 Task: Open Card Card0000000050 in Board Board0000000013 in Workspace WS0000000005 in Trello. Add Member Email0000000018 to Card Card0000000050 in Board Board0000000013 in Workspace WS0000000005 in Trello. Add Yellow Label titled Label0000000050 to Card Card0000000050 in Board Board0000000013 in Workspace WS0000000005 in Trello. Add Checklist CL0000000050 to Card Card0000000050 in Board Board0000000013 in Workspace WS0000000005 in Trello. Add Dates with Start Date as May 08 2023 and Due Date as May 31 2023 to Card Card0000000050 in Board Board0000000013 in Workspace WS0000000005 in Trello
Action: Mouse moved to (492, 560)
Screenshot: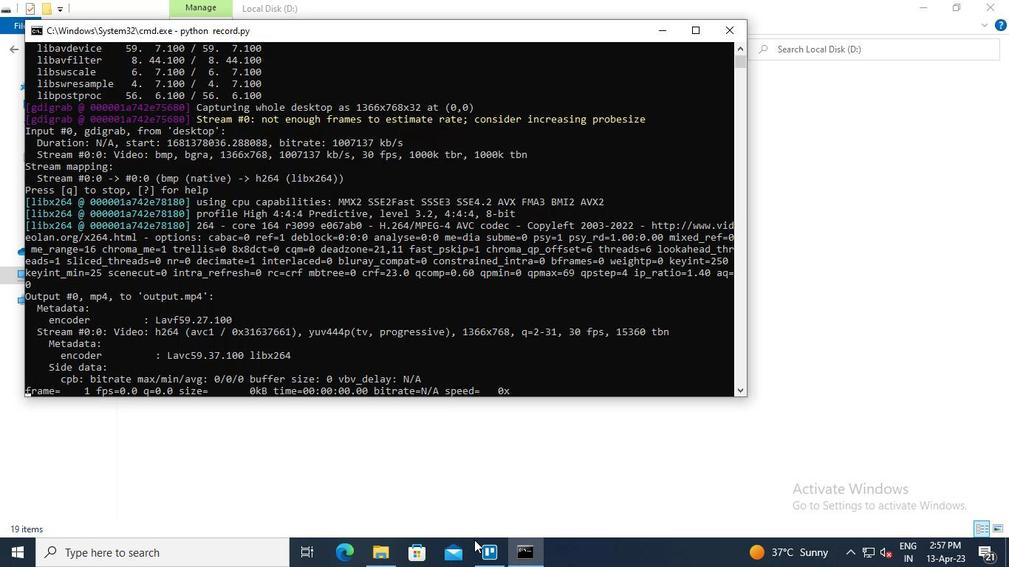 
Action: Mouse pressed left at (492, 560)
Screenshot: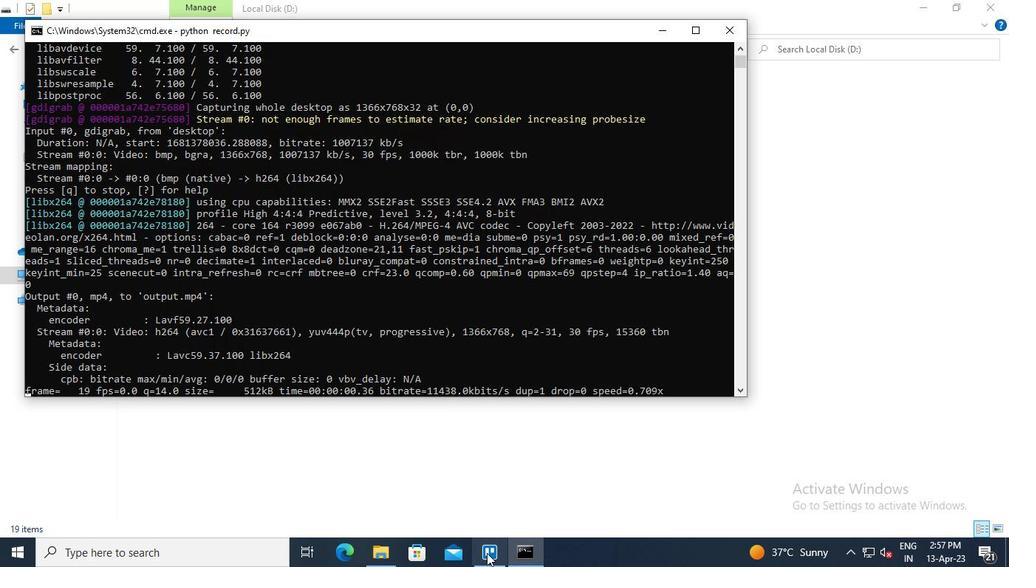 
Action: Mouse moved to (276, 247)
Screenshot: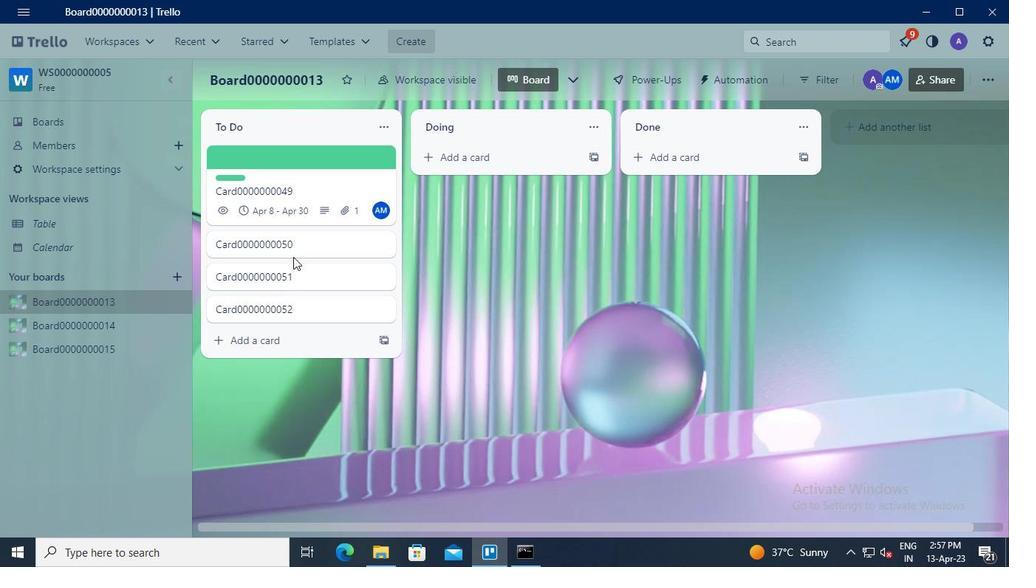 
Action: Mouse pressed left at (276, 247)
Screenshot: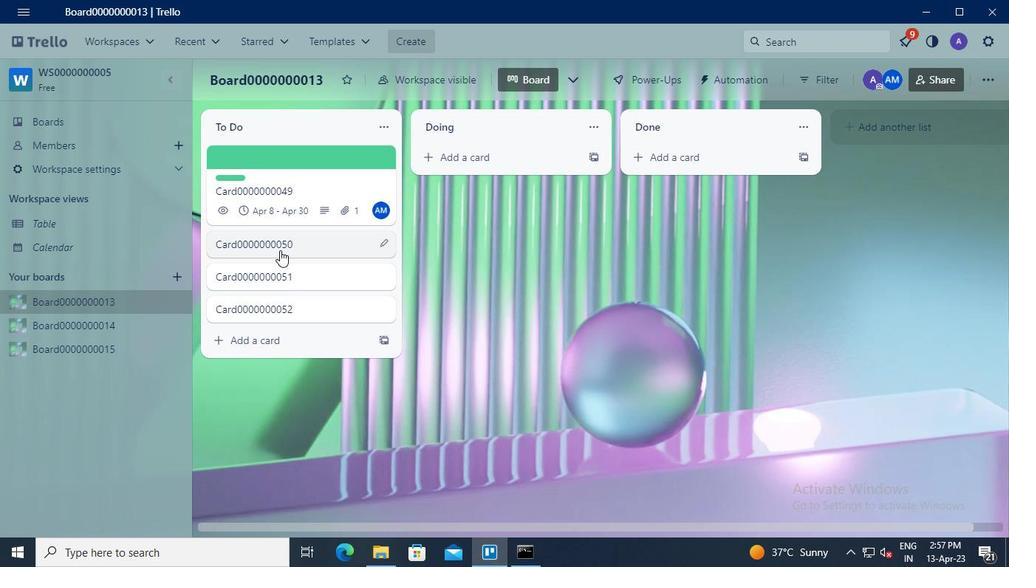 
Action: Mouse moved to (687, 193)
Screenshot: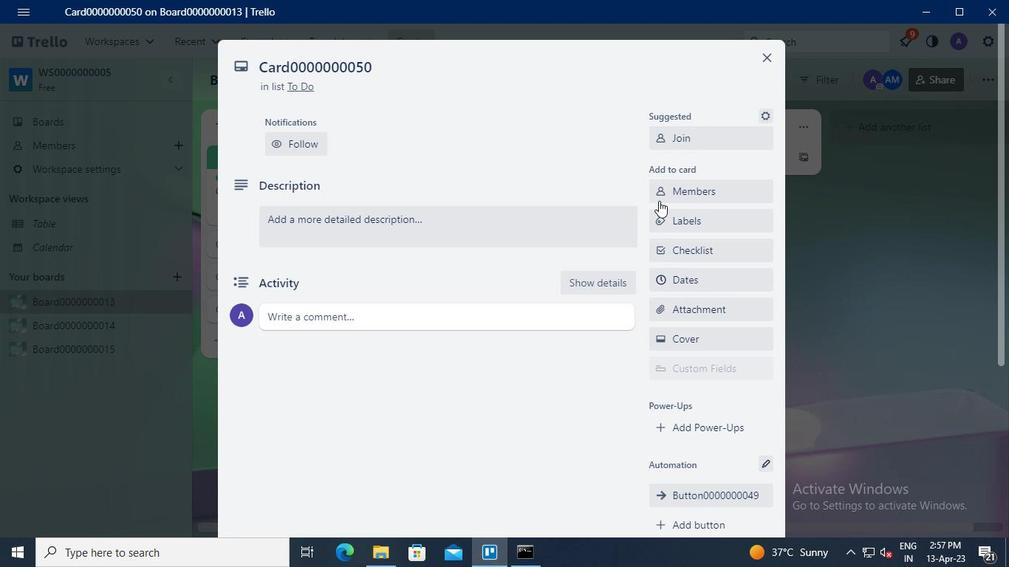 
Action: Mouse pressed left at (687, 193)
Screenshot: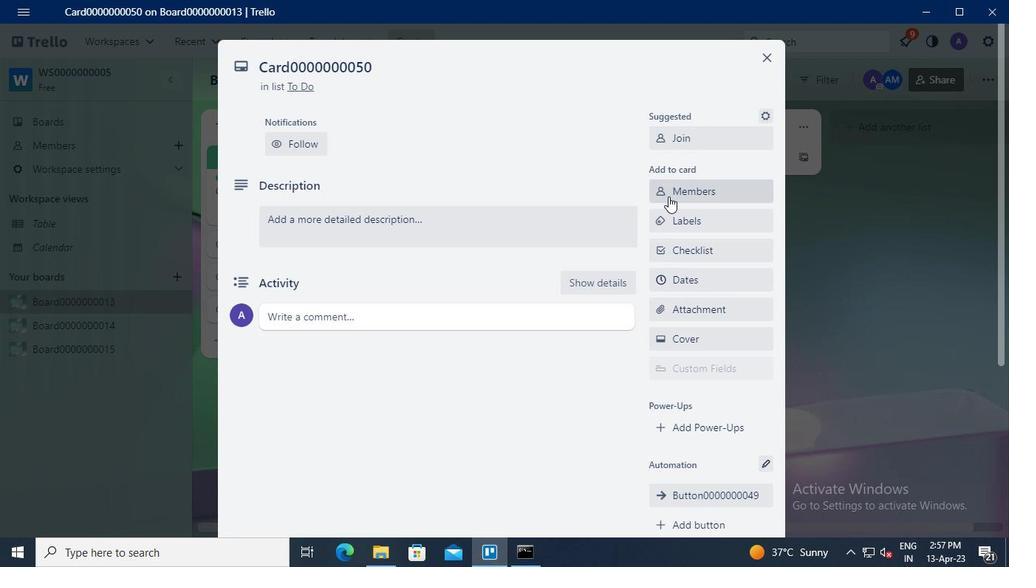 
Action: Keyboard c
Screenshot: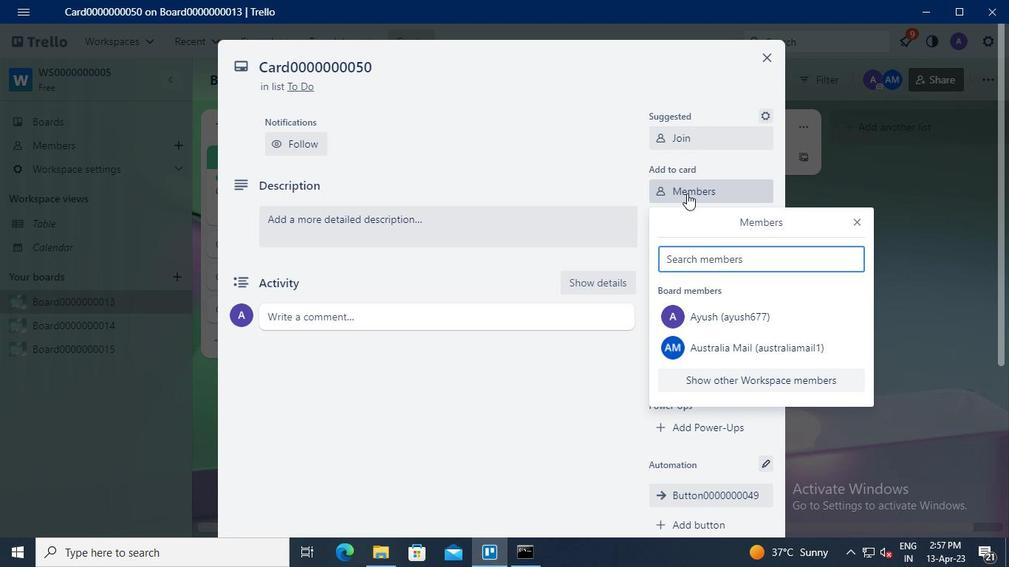 
Action: Keyboard a
Screenshot: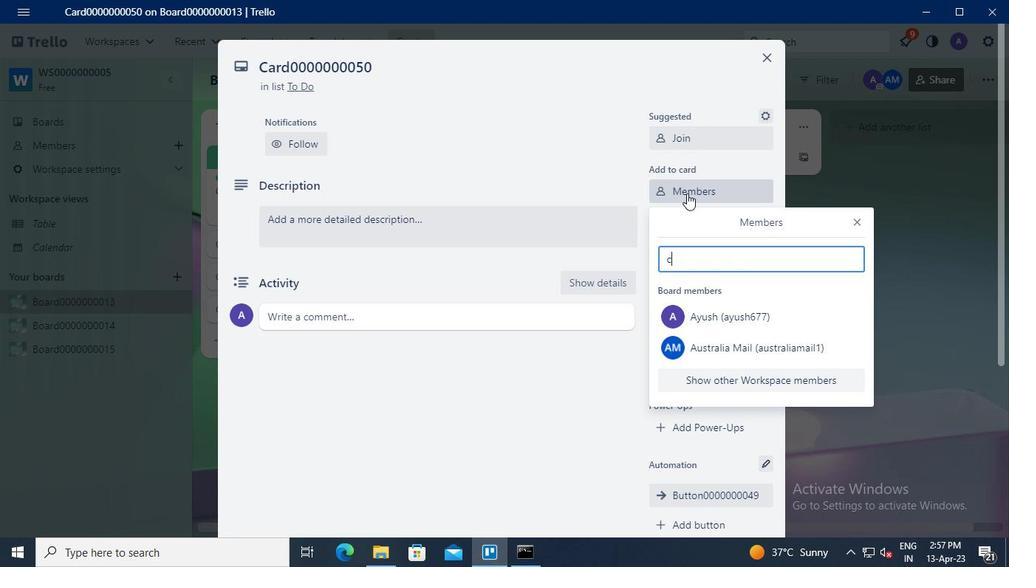 
Action: Keyboard r
Screenshot: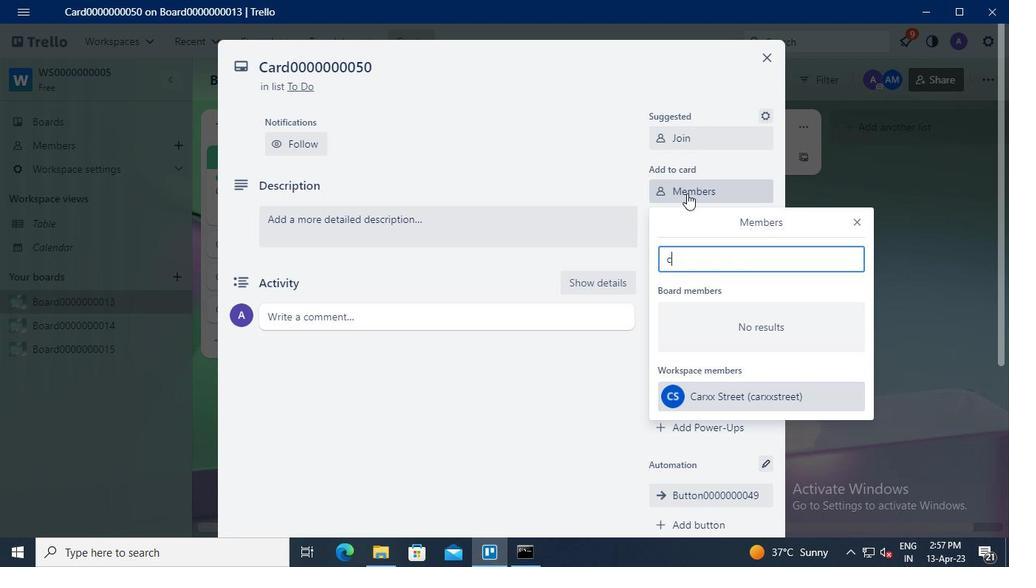 
Action: Mouse moved to (723, 396)
Screenshot: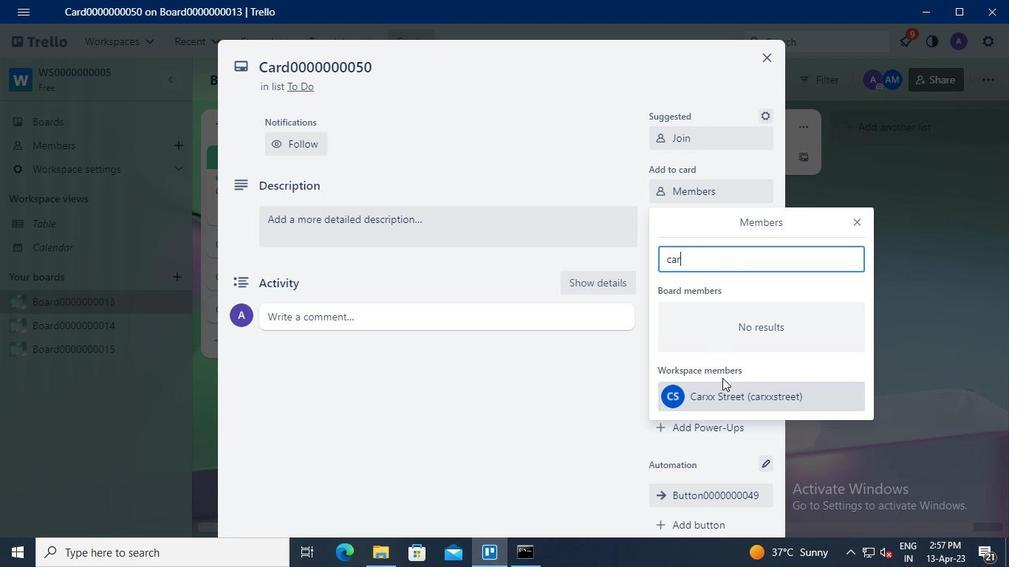 
Action: Mouse pressed left at (723, 396)
Screenshot: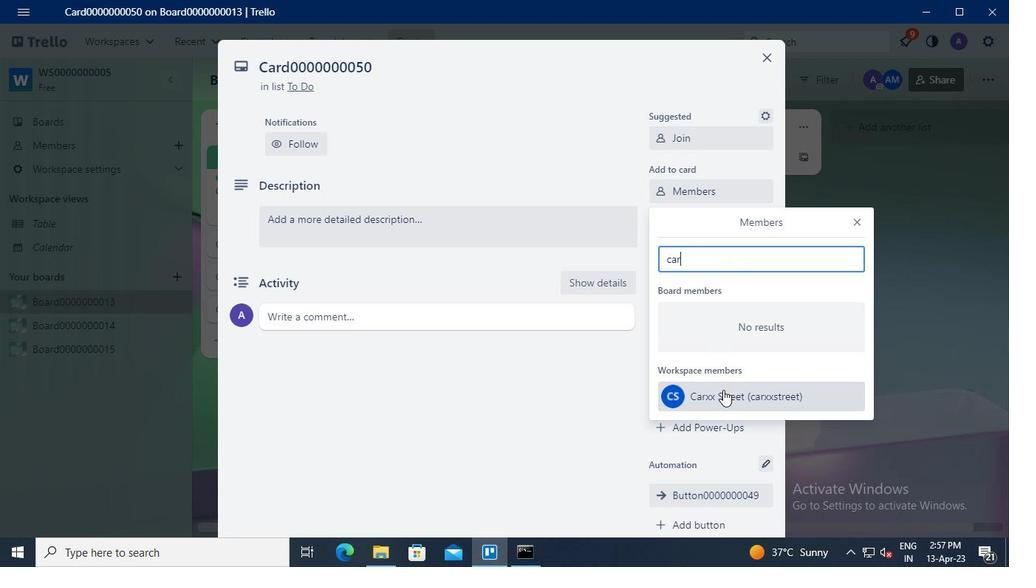 
Action: Mouse moved to (857, 223)
Screenshot: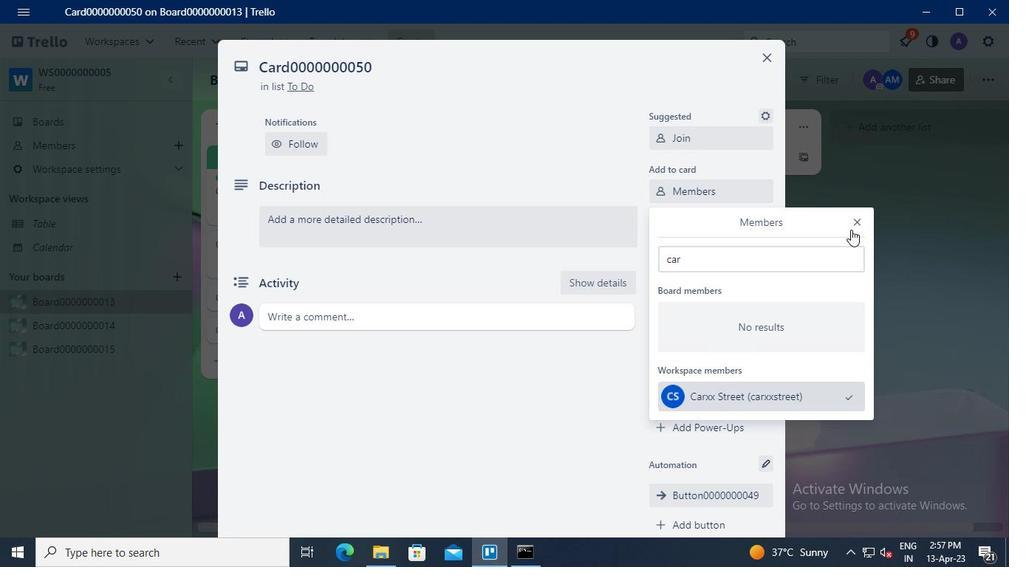 
Action: Mouse pressed left at (857, 223)
Screenshot: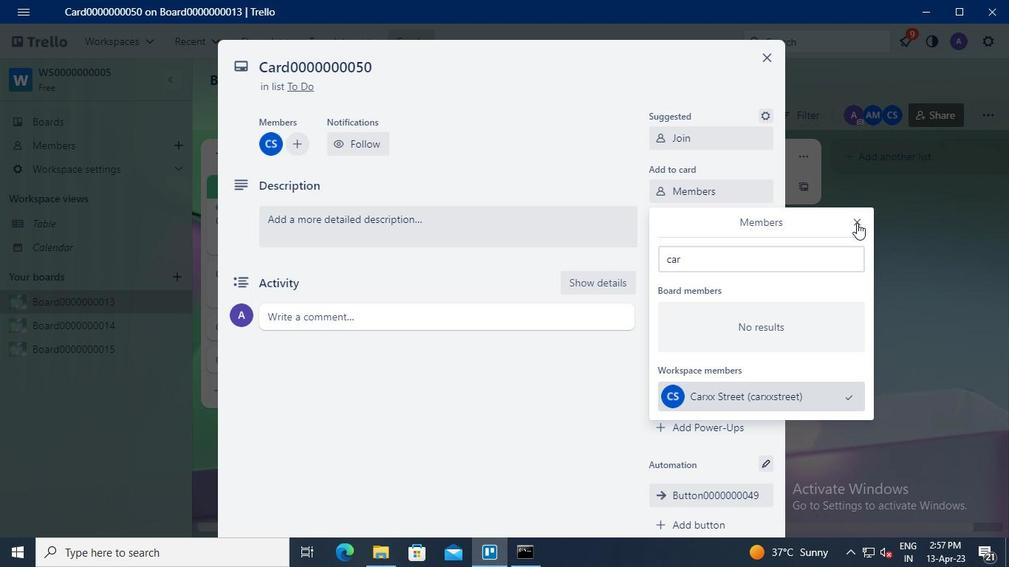 
Action: Mouse moved to (713, 221)
Screenshot: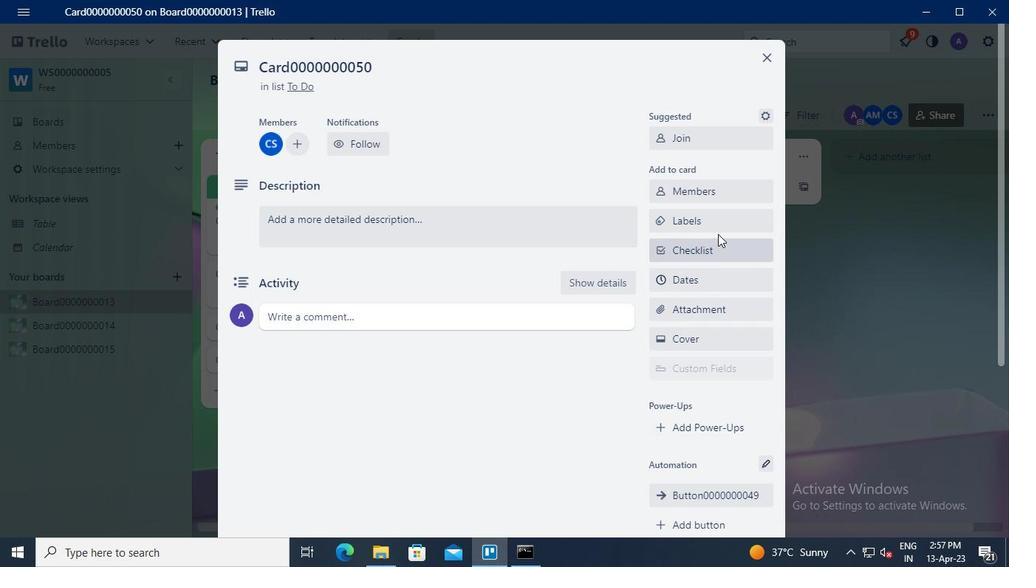 
Action: Mouse pressed left at (713, 221)
Screenshot: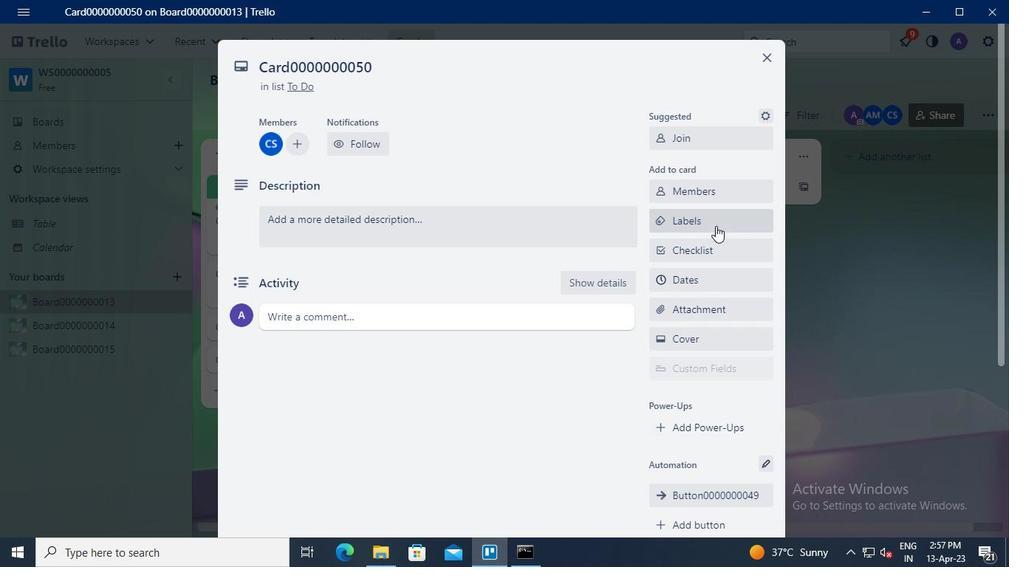
Action: Mouse moved to (759, 362)
Screenshot: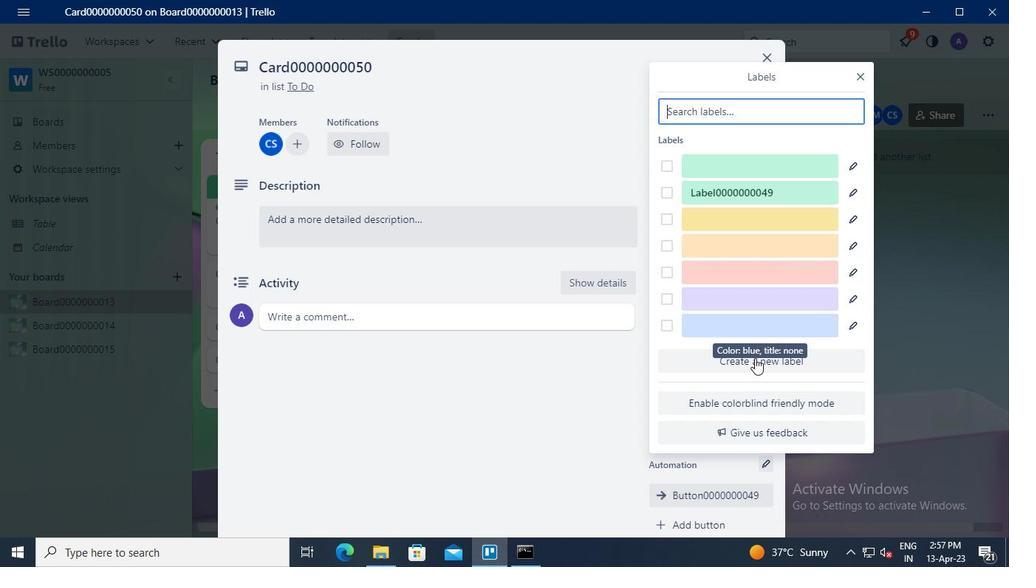 
Action: Mouse pressed left at (759, 362)
Screenshot: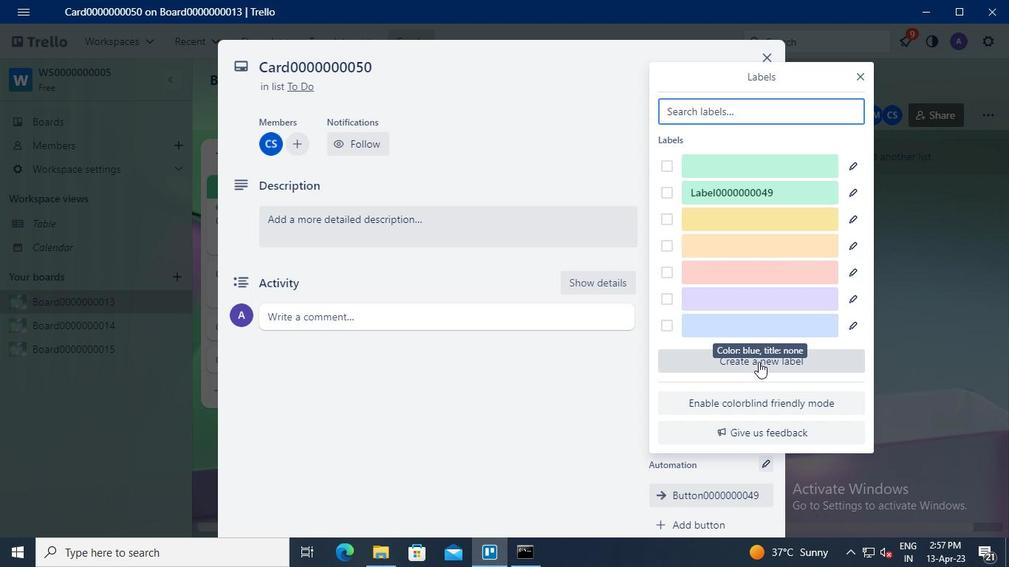 
Action: Mouse moved to (715, 217)
Screenshot: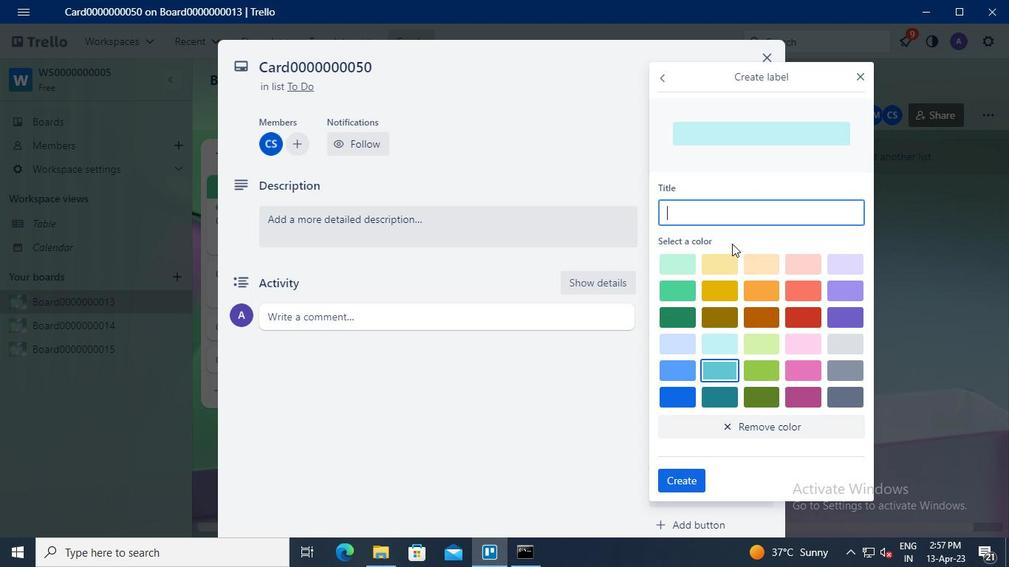 
Action: Mouse pressed left at (715, 217)
Screenshot: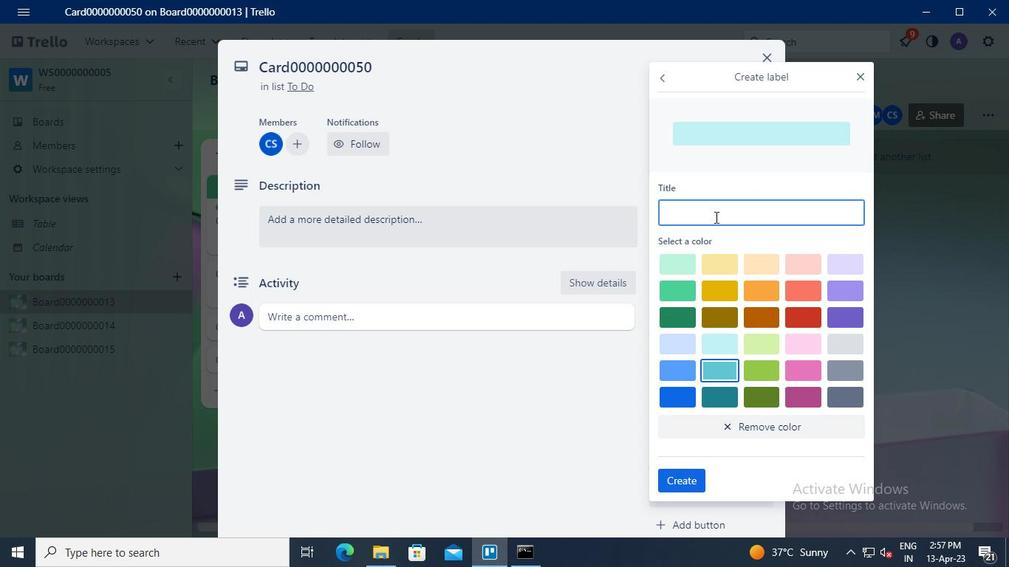 
Action: Keyboard Key.shift
Screenshot: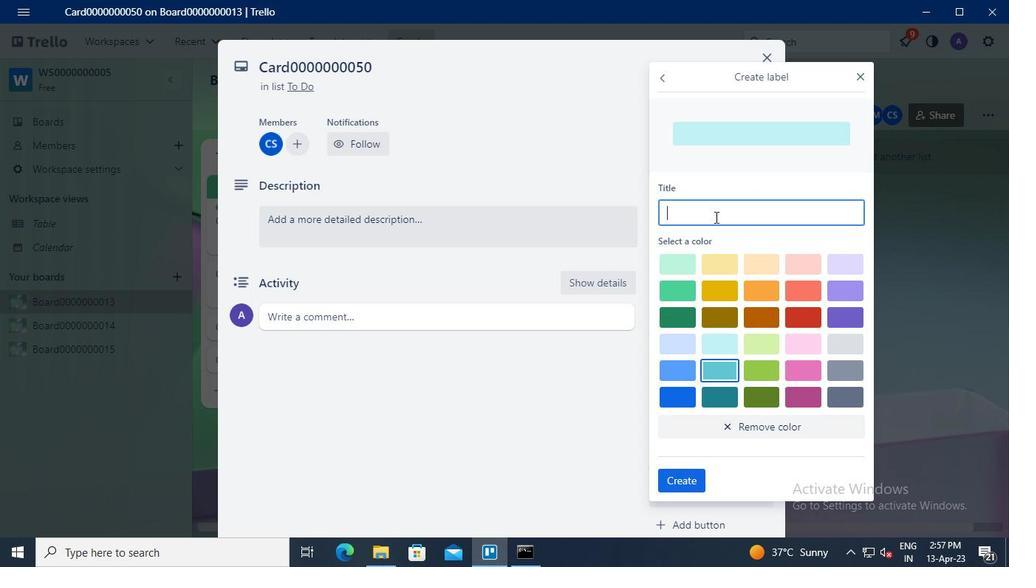 
Action: Keyboard L
Screenshot: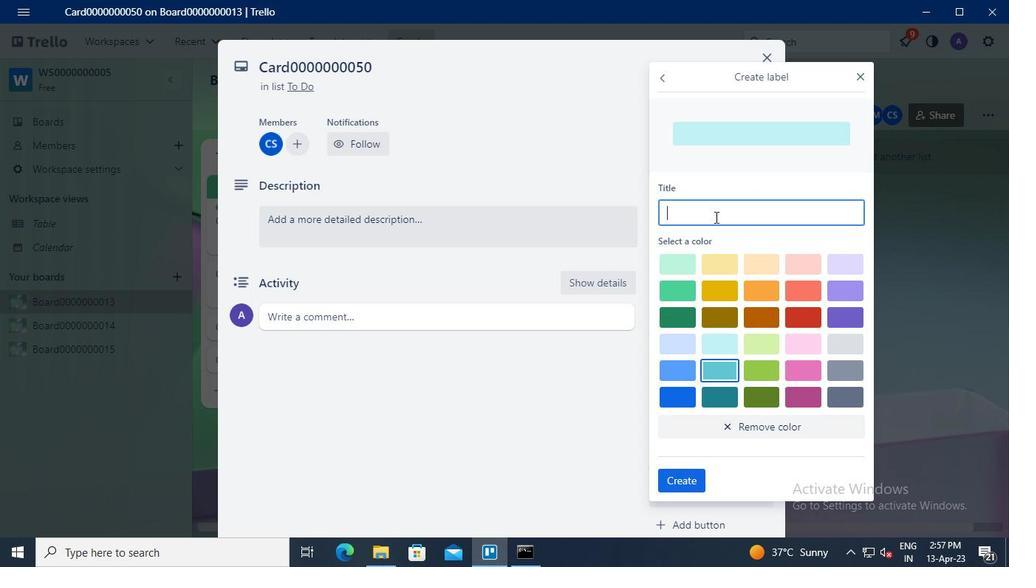 
Action: Keyboard a
Screenshot: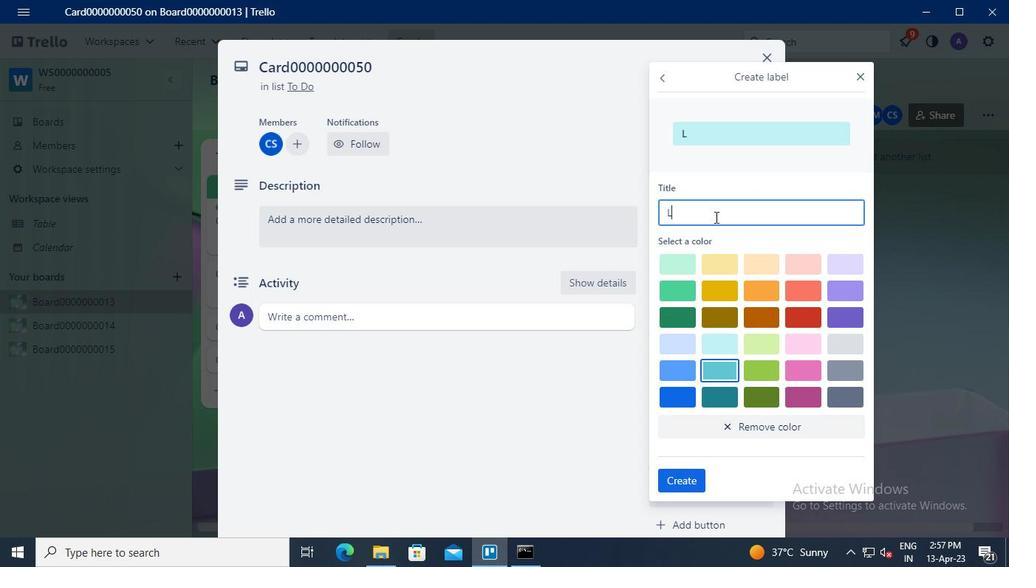 
Action: Keyboard b
Screenshot: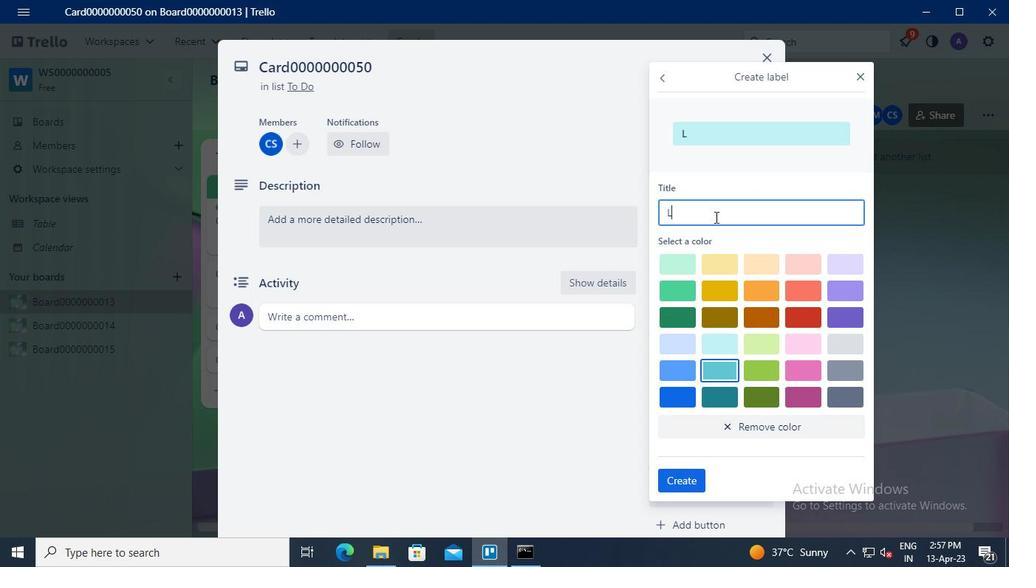 
Action: Keyboard e
Screenshot: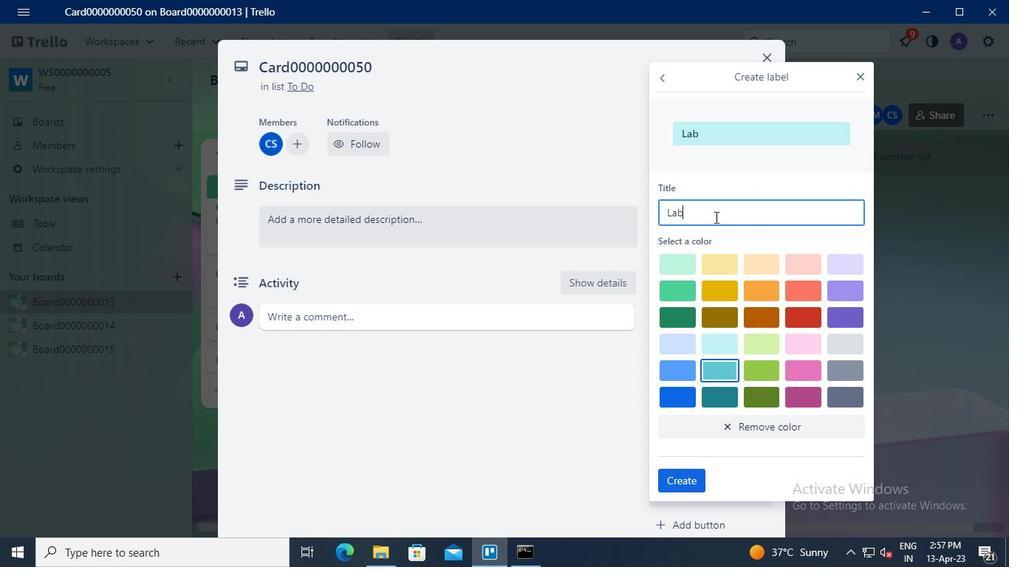 
Action: Keyboard l
Screenshot: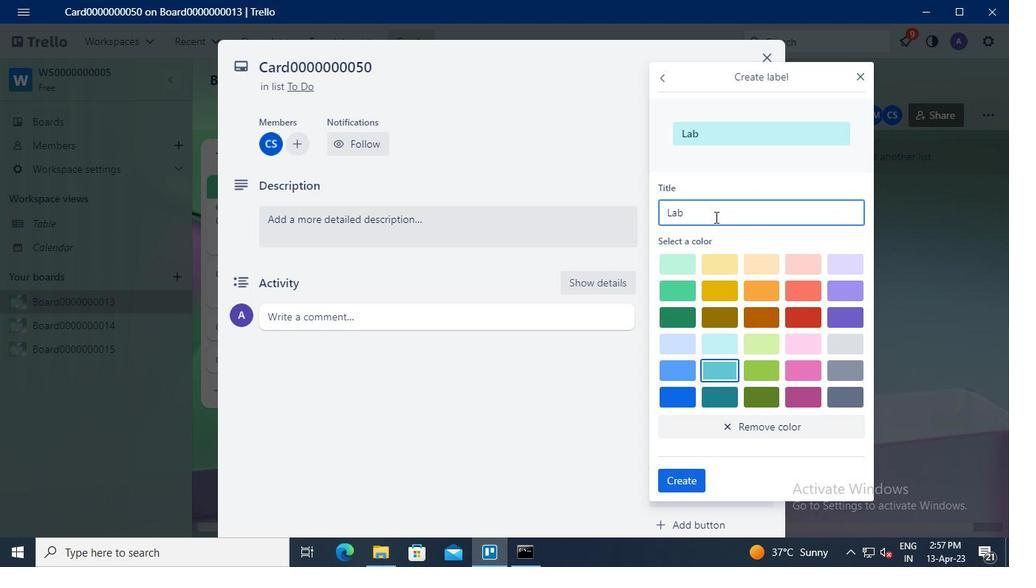 
Action: Keyboard <96>
Screenshot: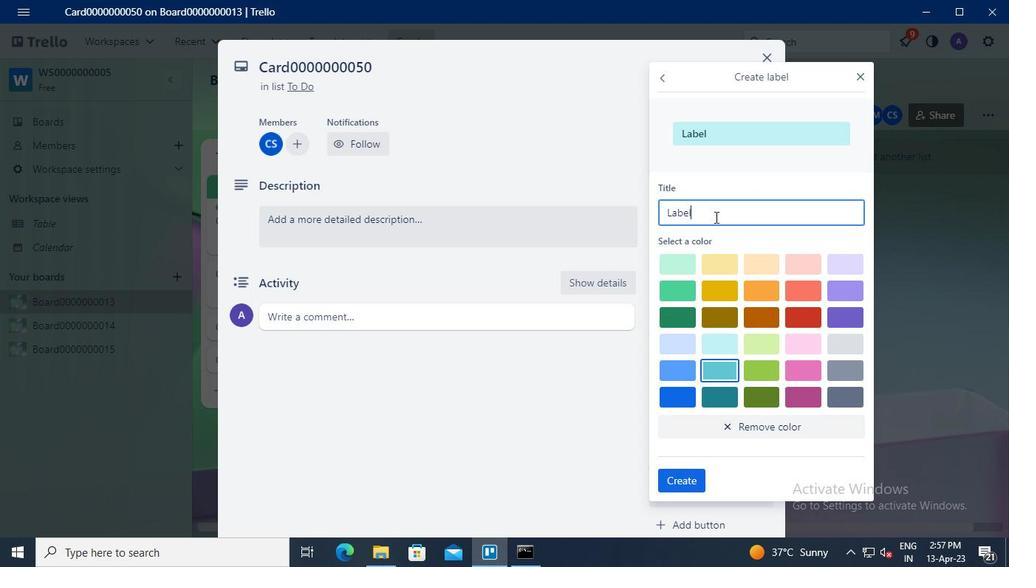 
Action: Keyboard <96>
Screenshot: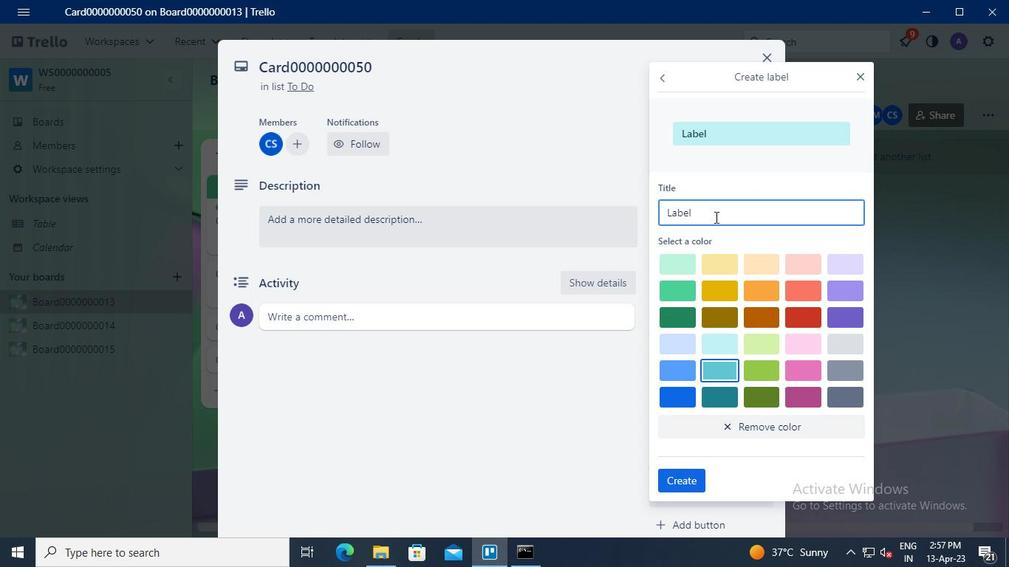 
Action: Keyboard <96>
Screenshot: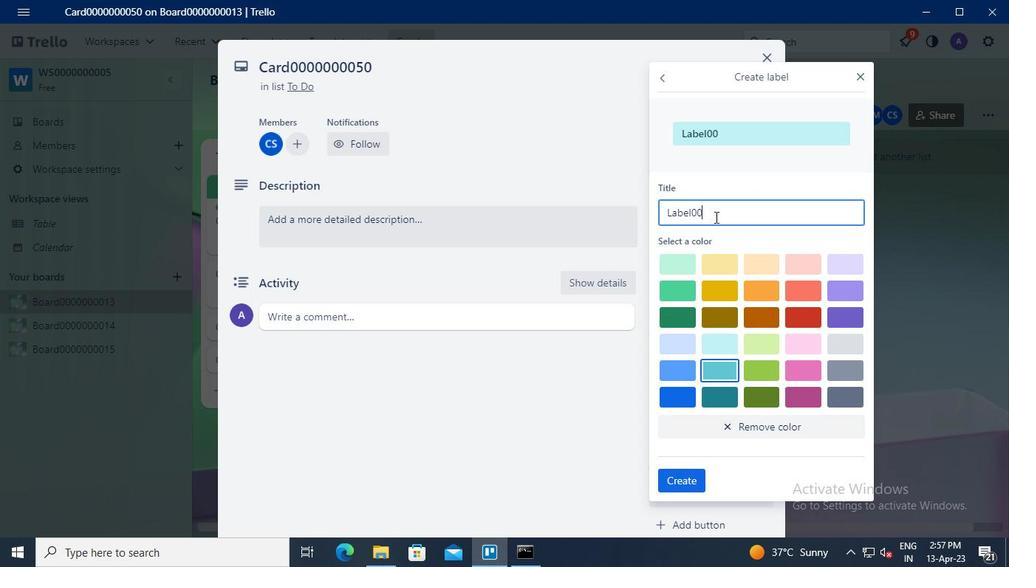 
Action: Keyboard <96>
Screenshot: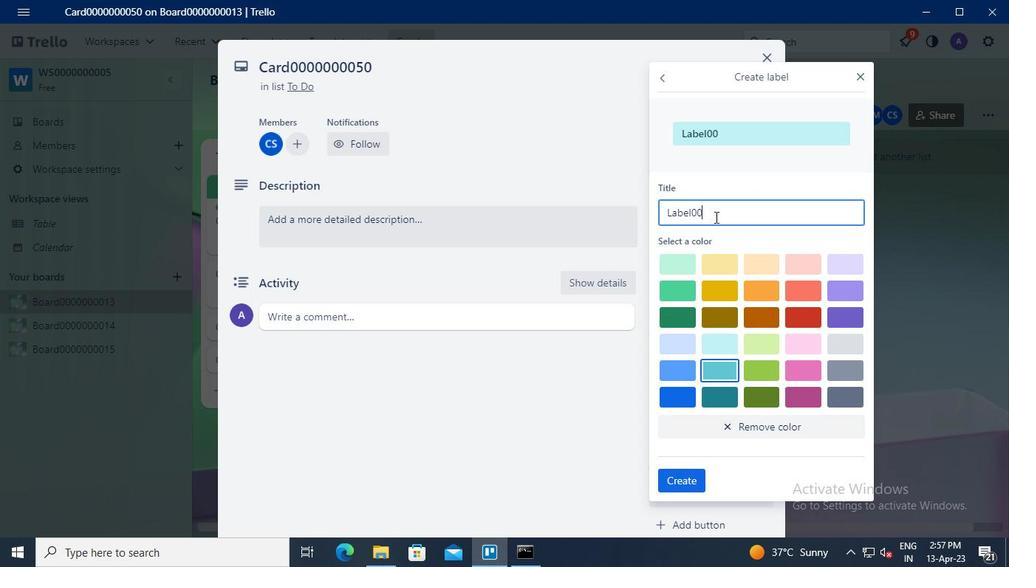 
Action: Keyboard <96>
Screenshot: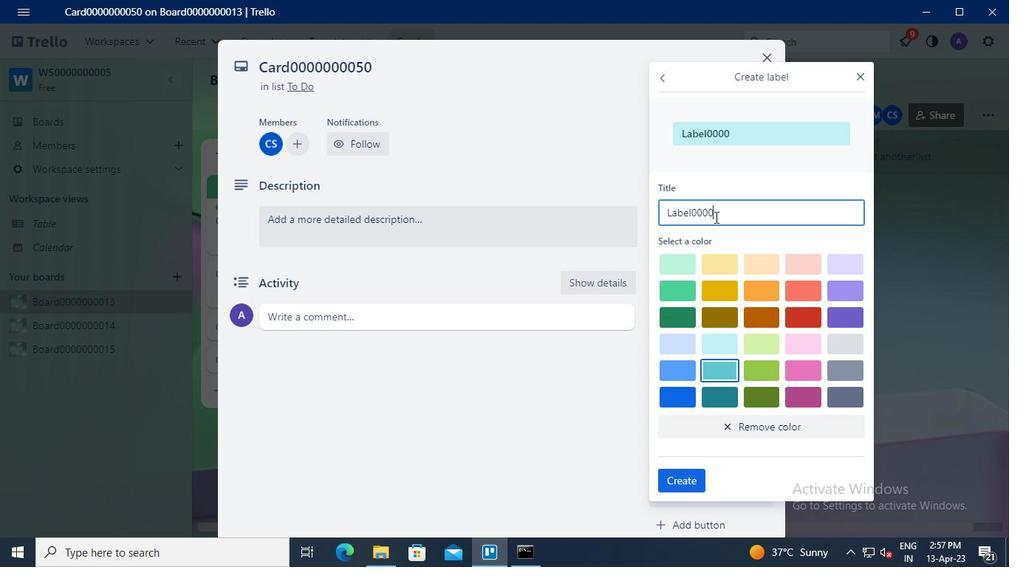 
Action: Keyboard <96>
Screenshot: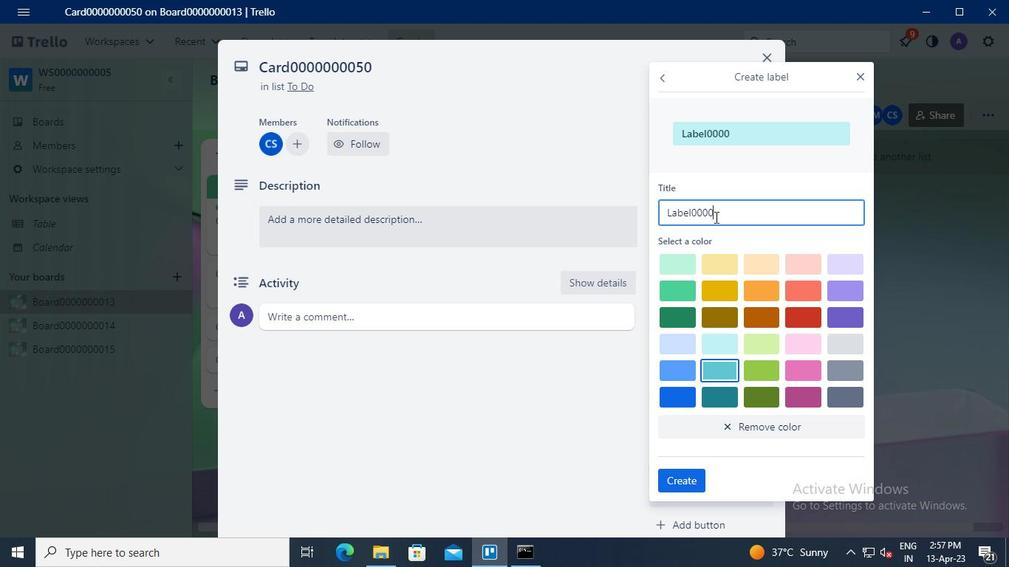 
Action: Keyboard <96>
Screenshot: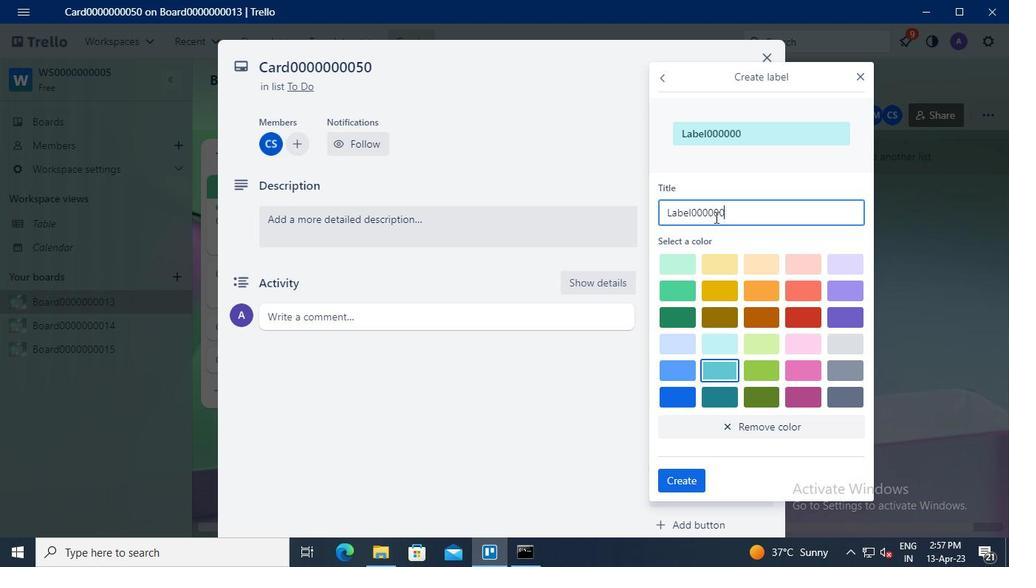 
Action: Keyboard <96>
Screenshot: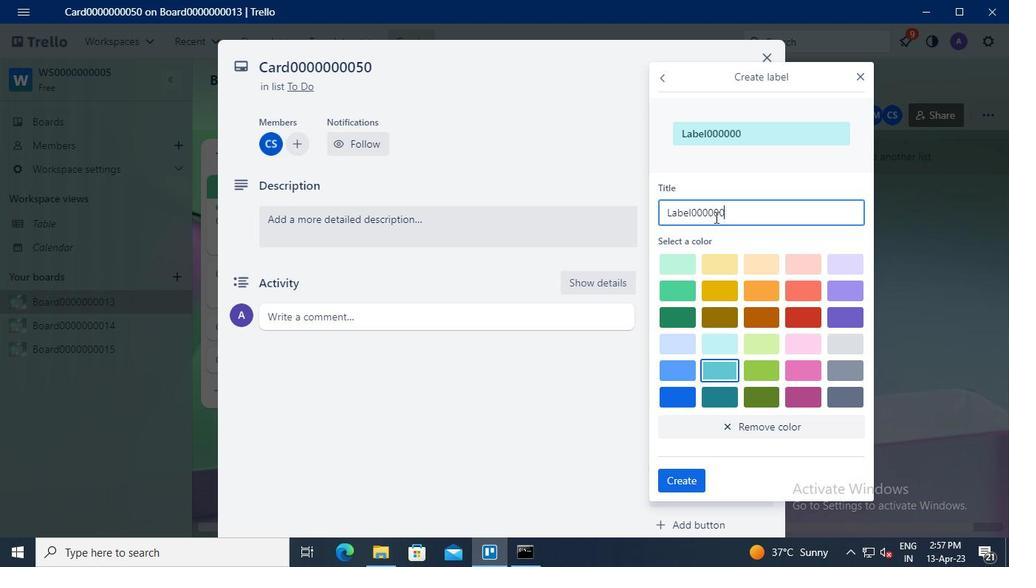 
Action: Keyboard <101>
Screenshot: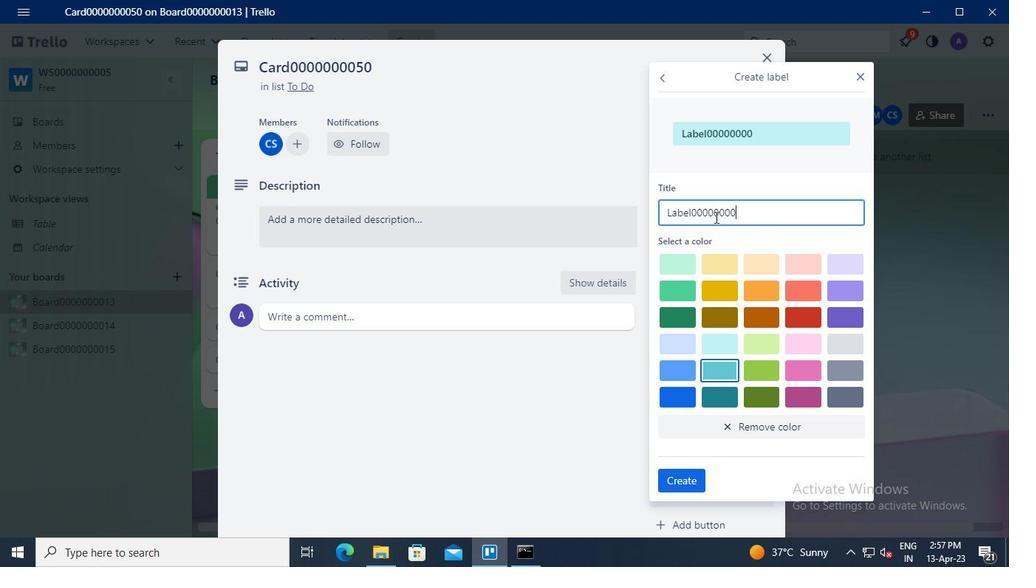 
Action: Keyboard <96>
Screenshot: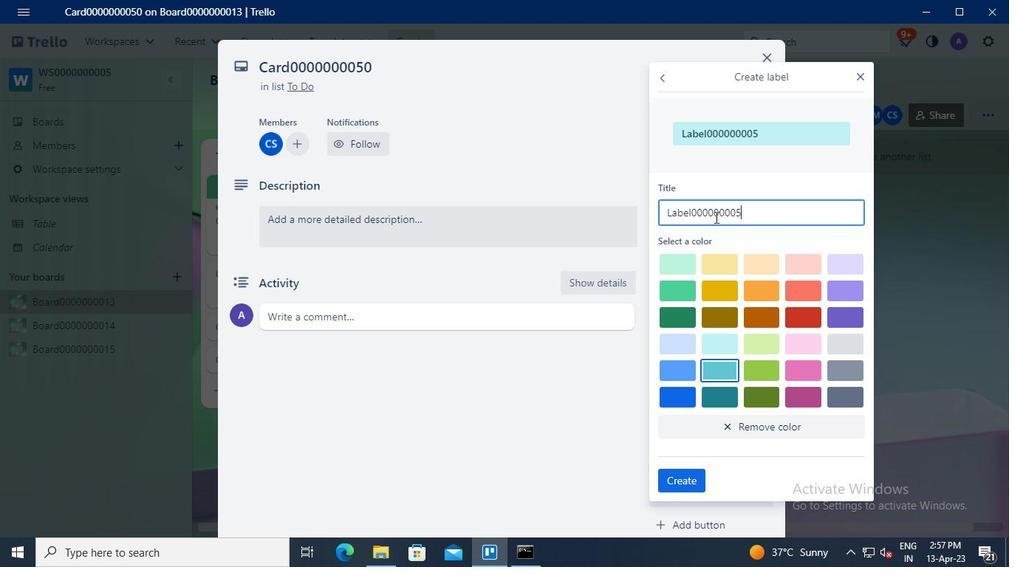 
Action: Mouse moved to (725, 292)
Screenshot: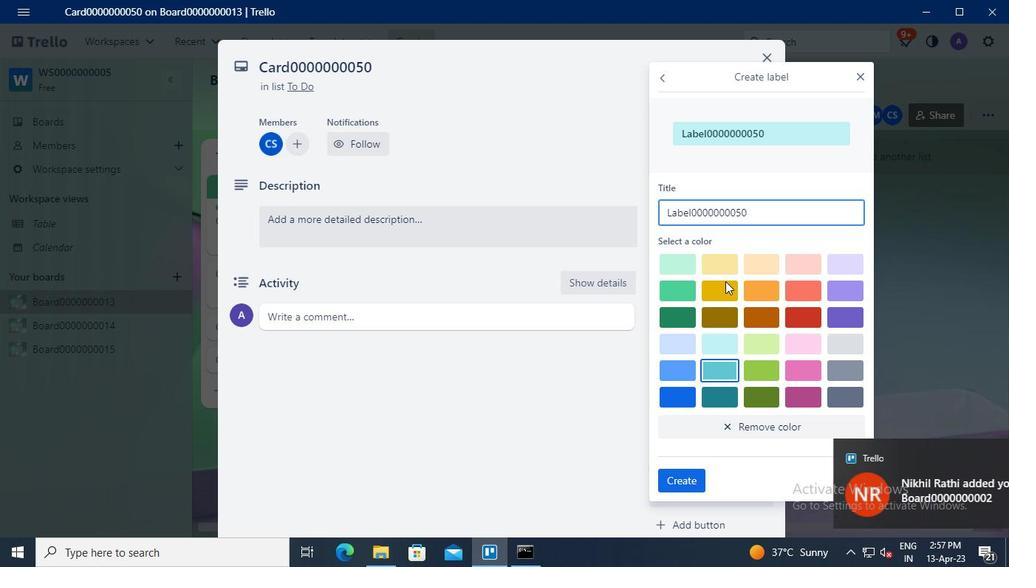 
Action: Mouse pressed left at (725, 292)
Screenshot: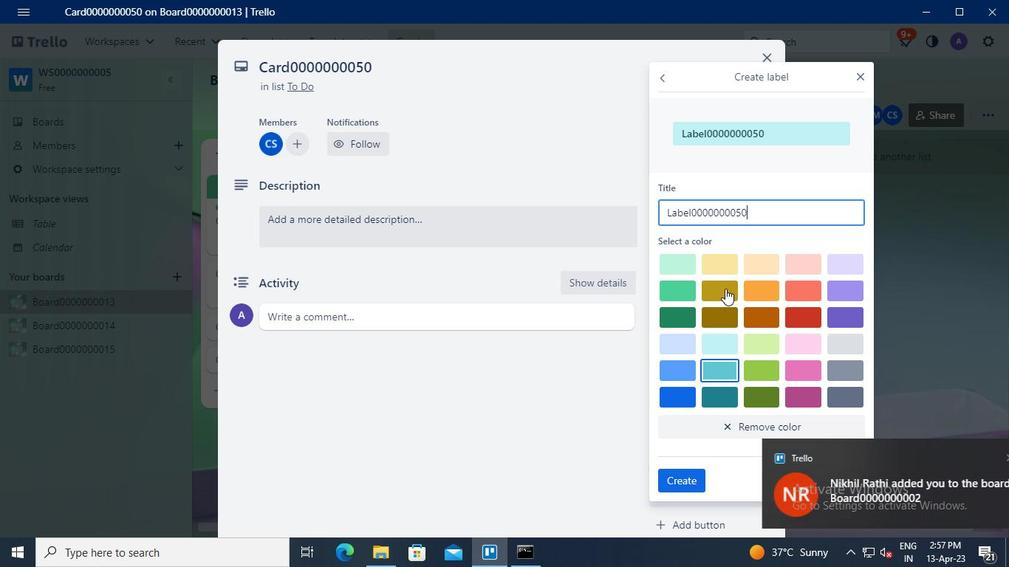 
Action: Mouse moved to (684, 484)
Screenshot: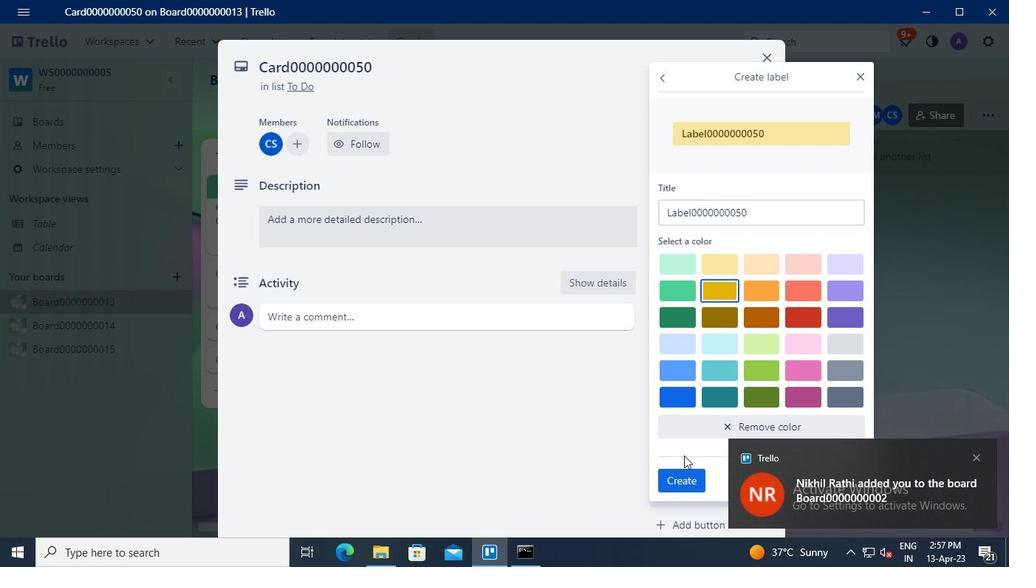 
Action: Mouse pressed left at (684, 484)
Screenshot: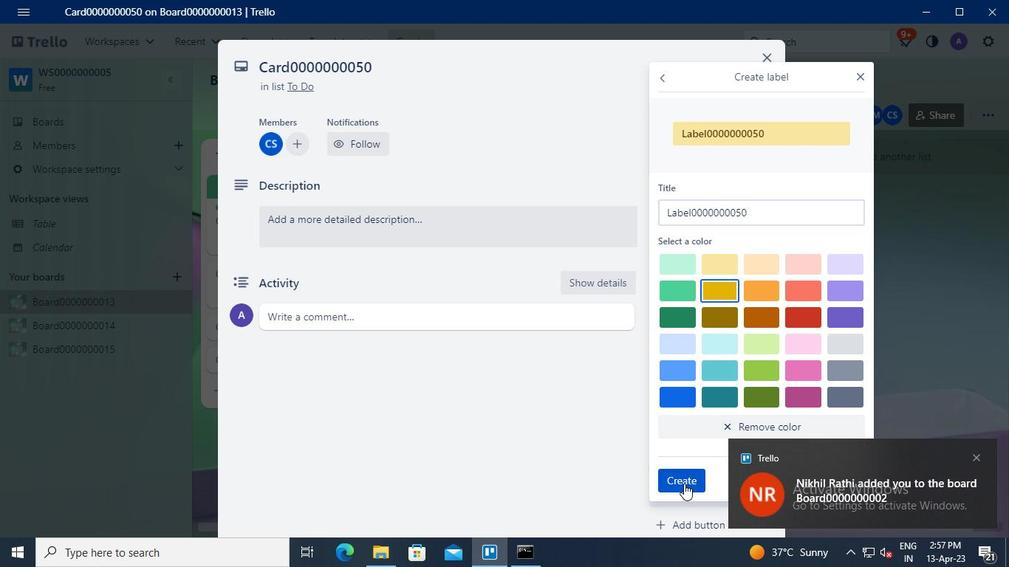 
Action: Mouse moved to (861, 79)
Screenshot: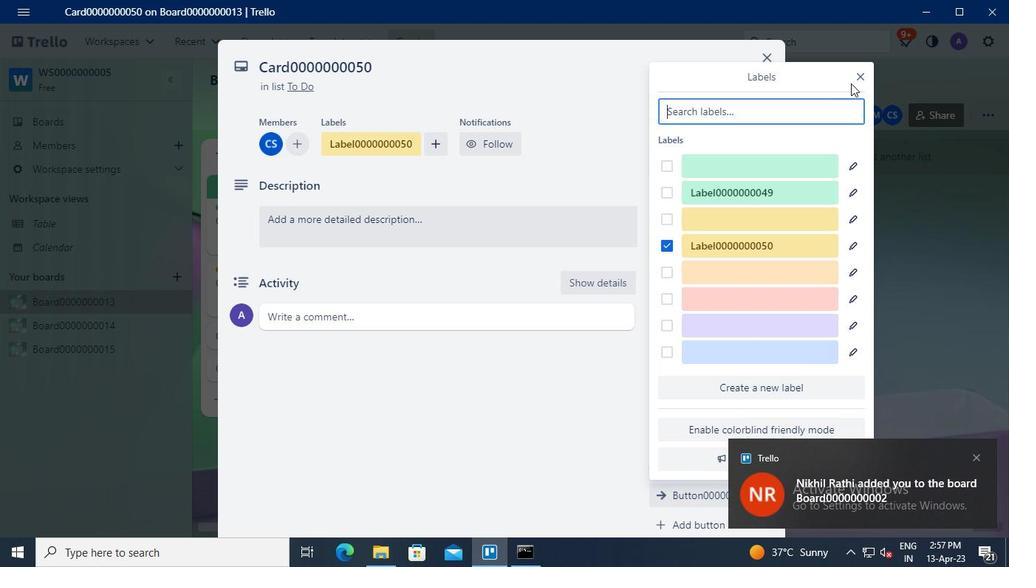 
Action: Mouse pressed left at (861, 79)
Screenshot: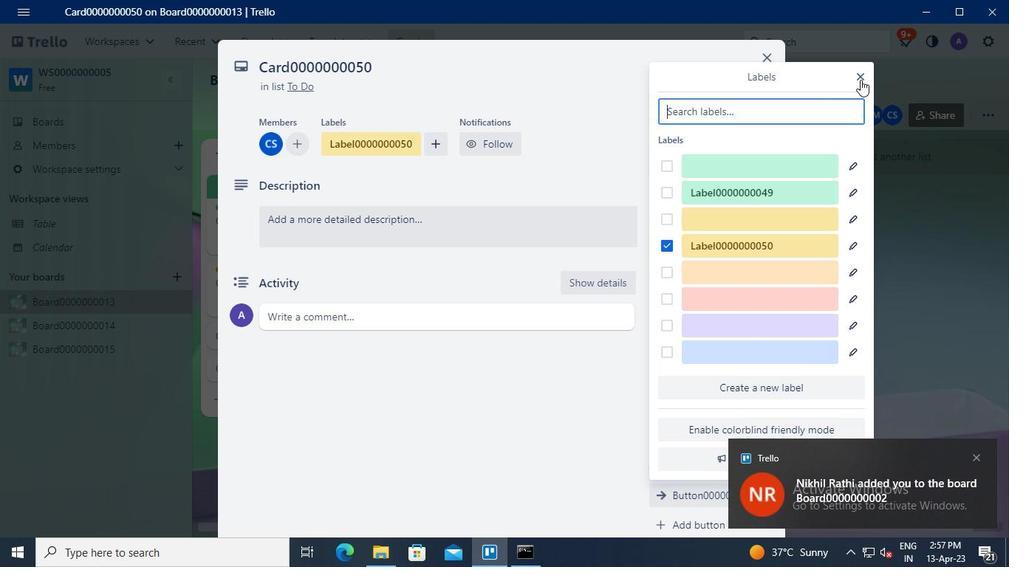
Action: Mouse moved to (708, 249)
Screenshot: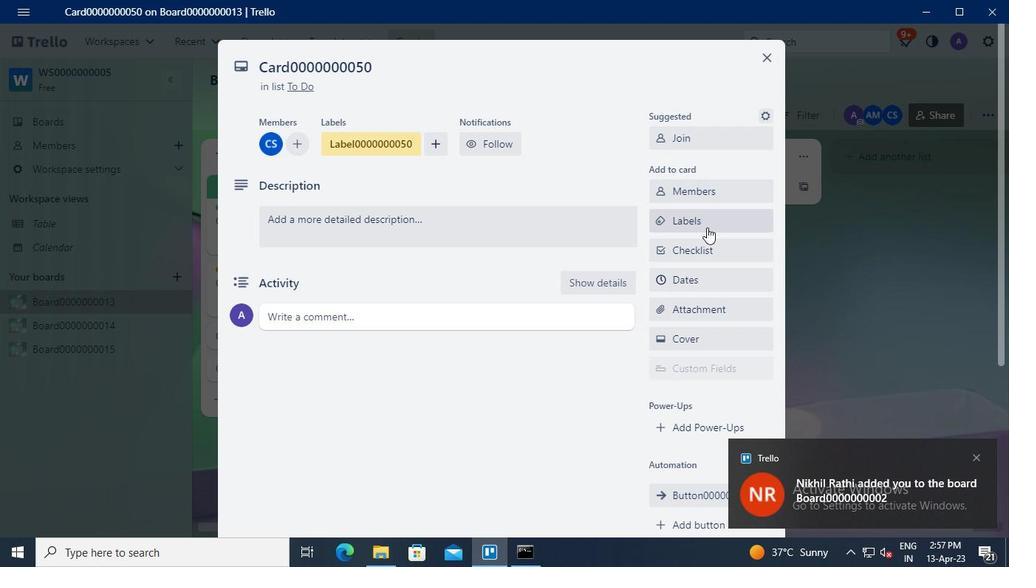 
Action: Mouse pressed left at (708, 249)
Screenshot: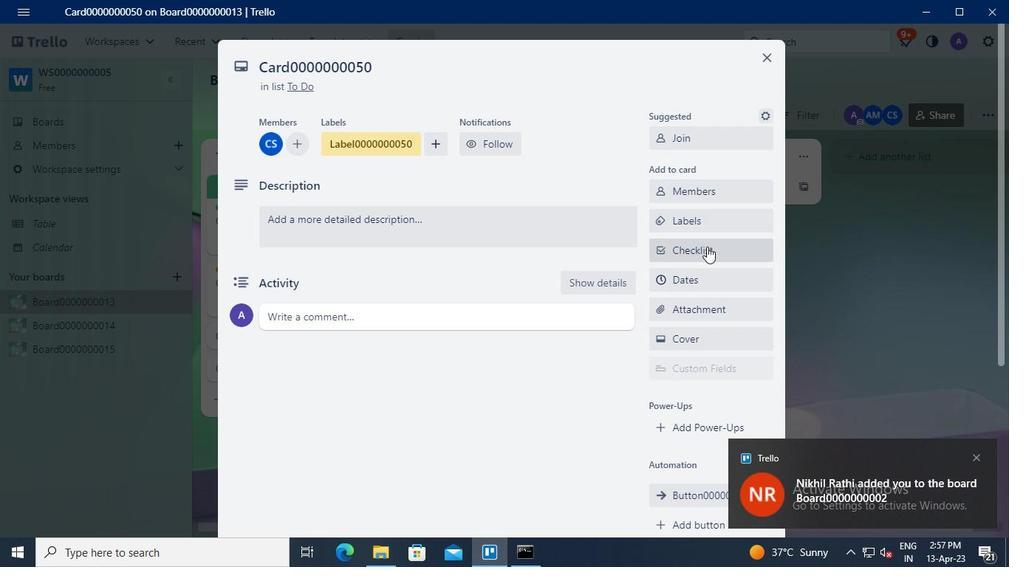 
Action: Mouse moved to (712, 254)
Screenshot: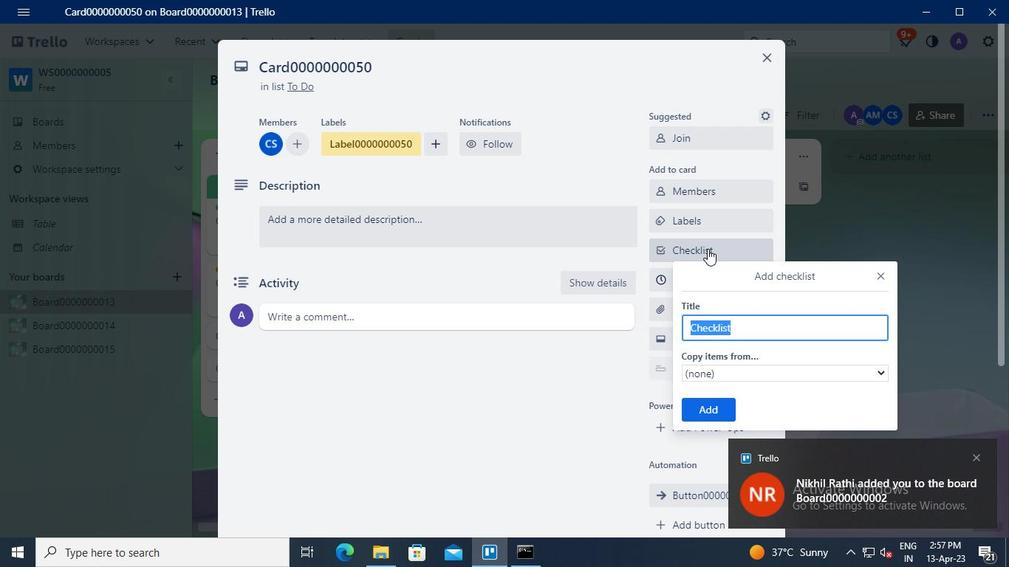 
Action: Keyboard Key.shift
Screenshot: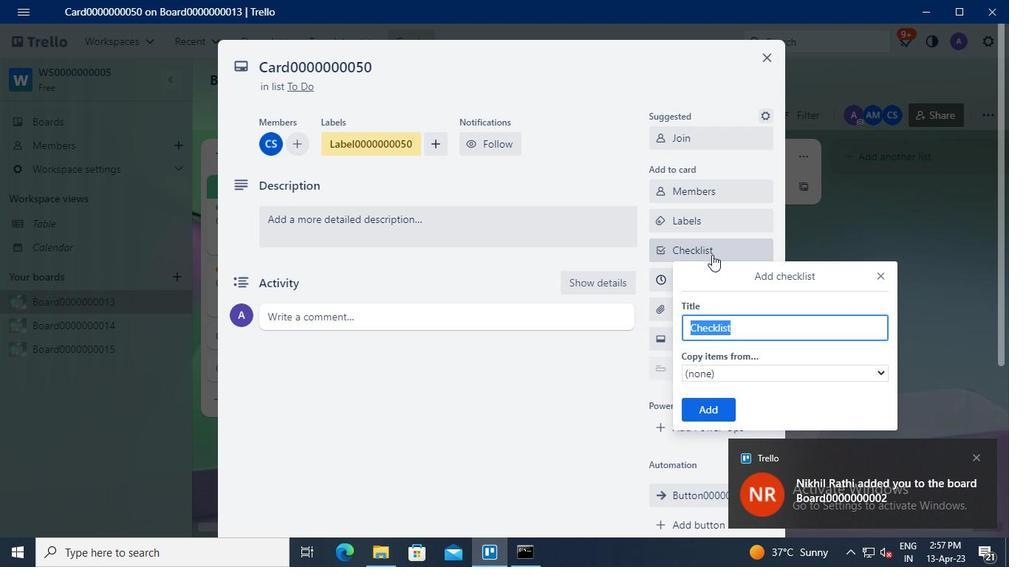 
Action: Keyboard C
Screenshot: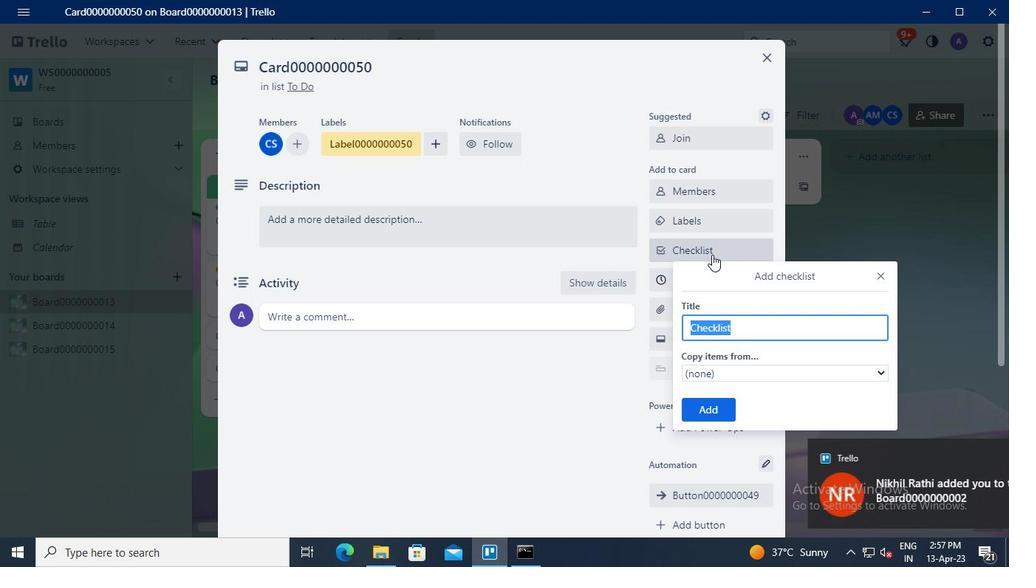 
Action: Keyboard L
Screenshot: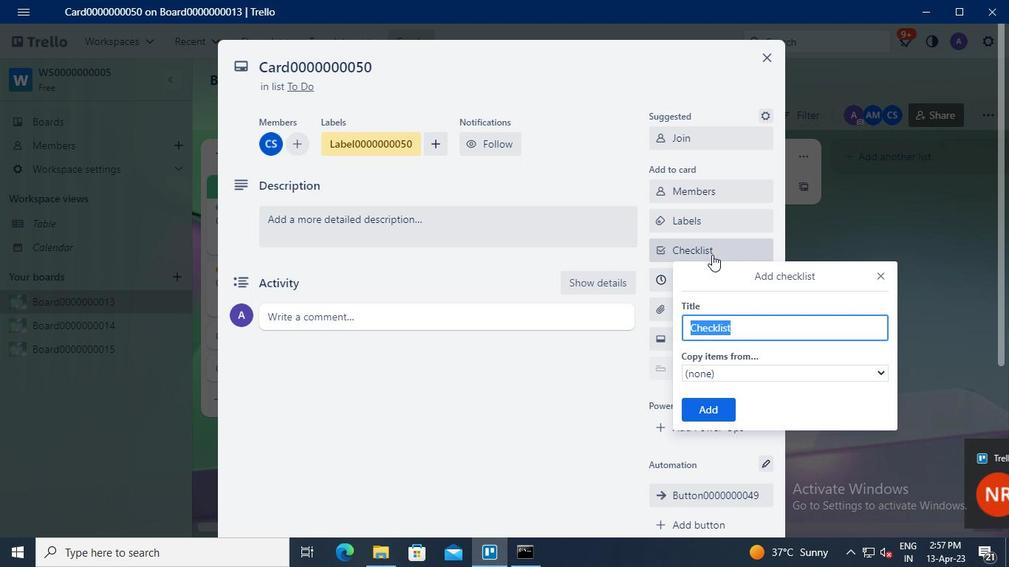 
Action: Keyboard <96>
Screenshot: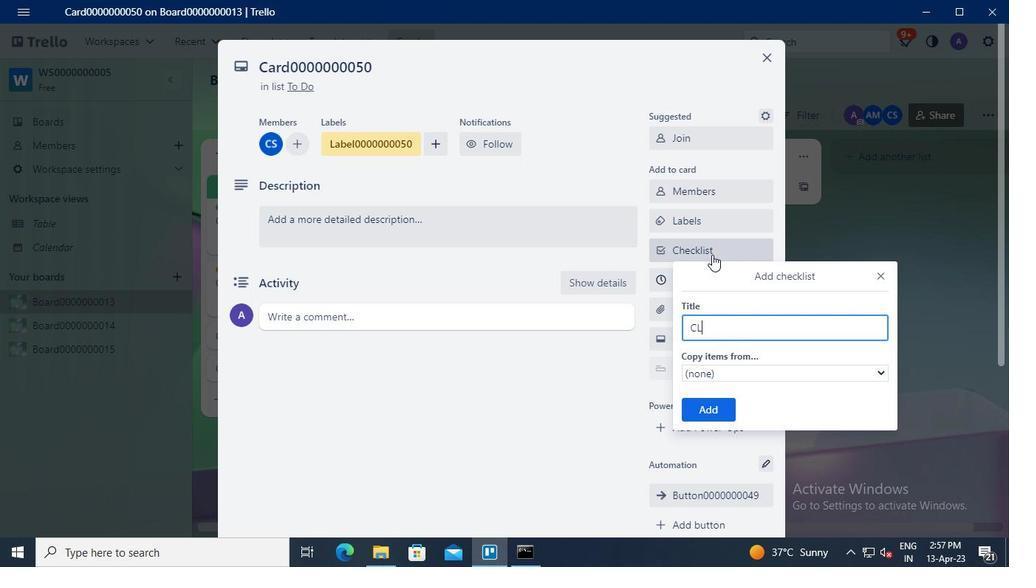 
Action: Keyboard <96>
Screenshot: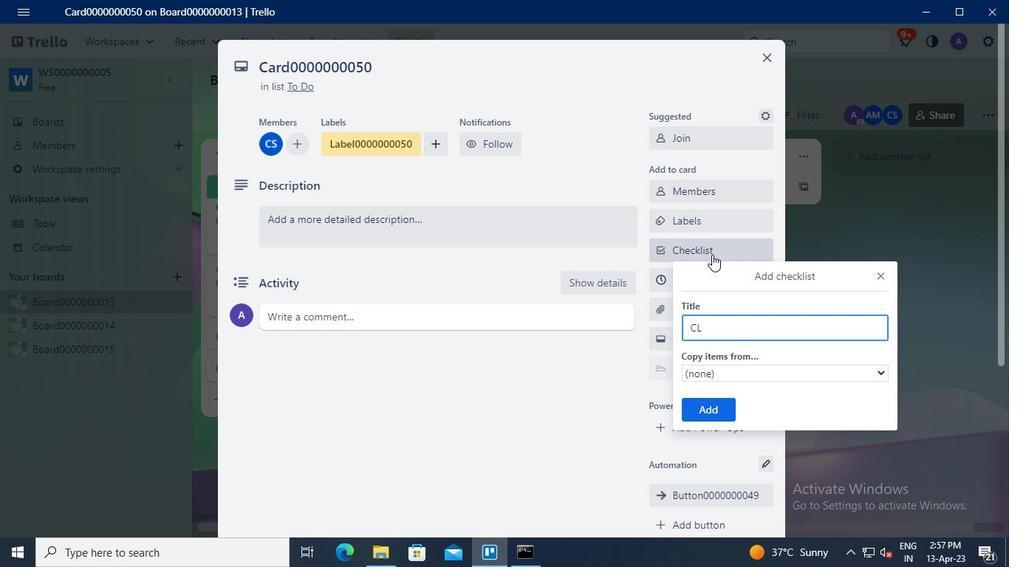 
Action: Keyboard <96>
Screenshot: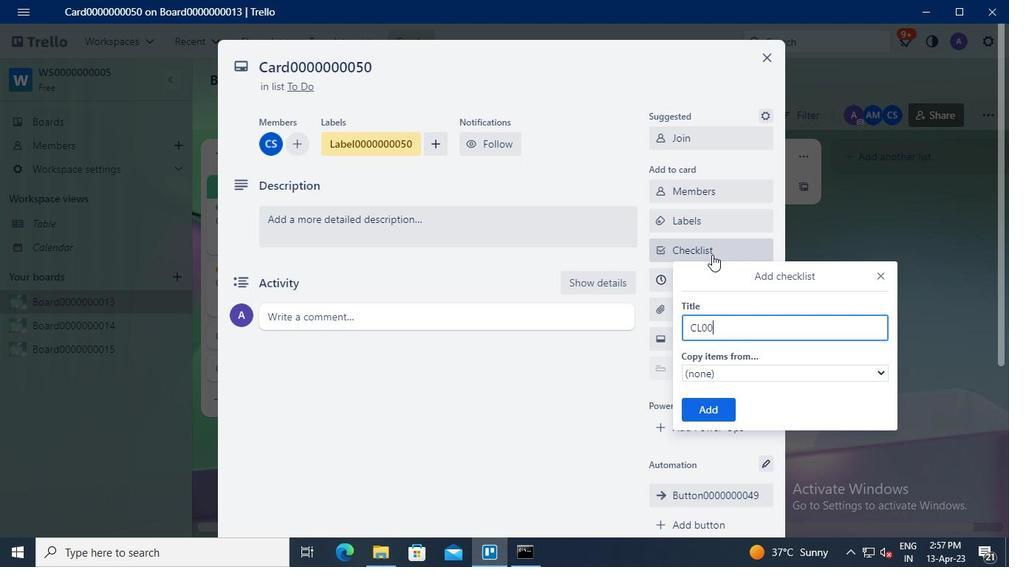 
Action: Keyboard <96>
Screenshot: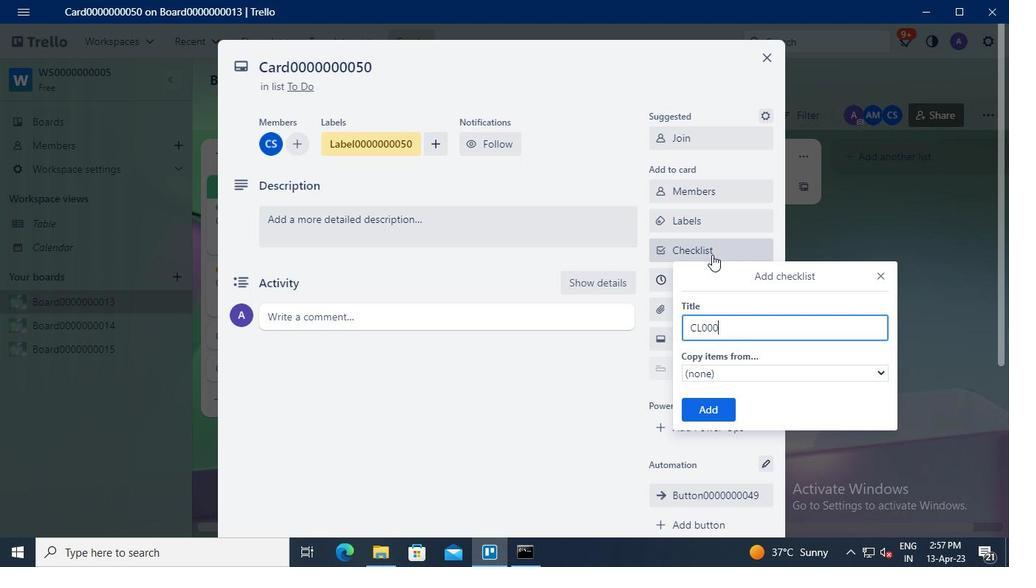 
Action: Keyboard <96>
Screenshot: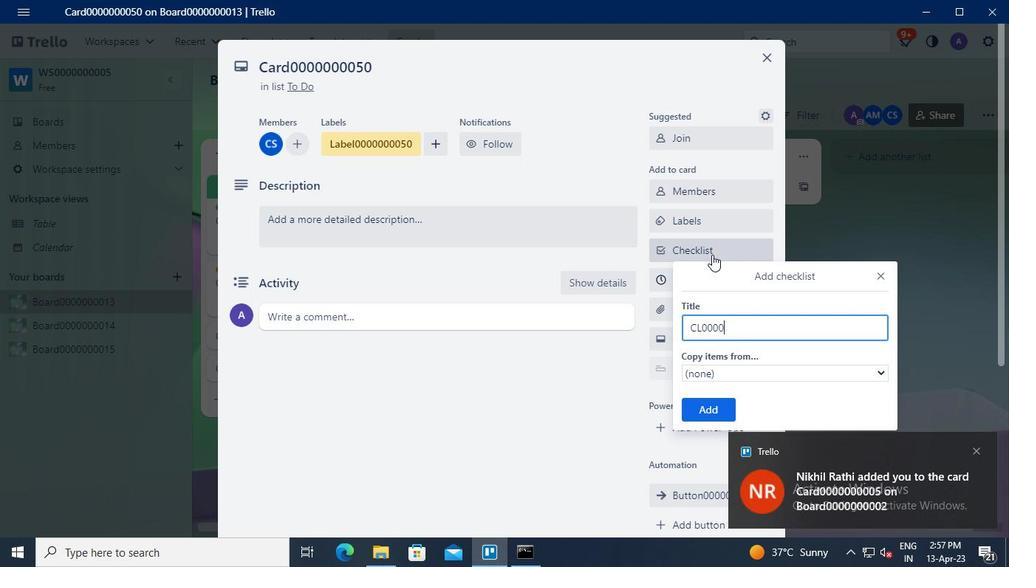 
Action: Keyboard <96>
Screenshot: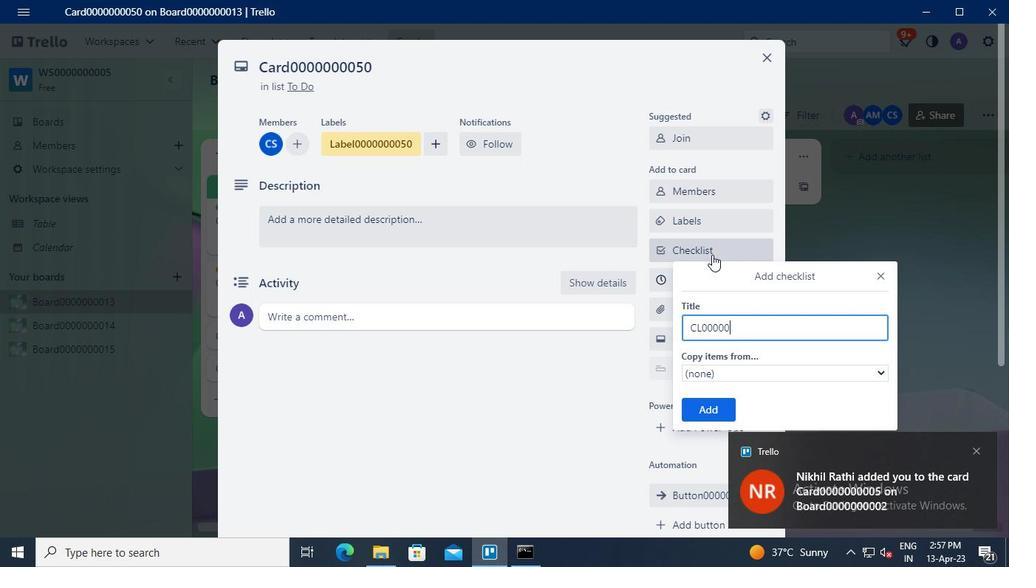 
Action: Keyboard <96>
Screenshot: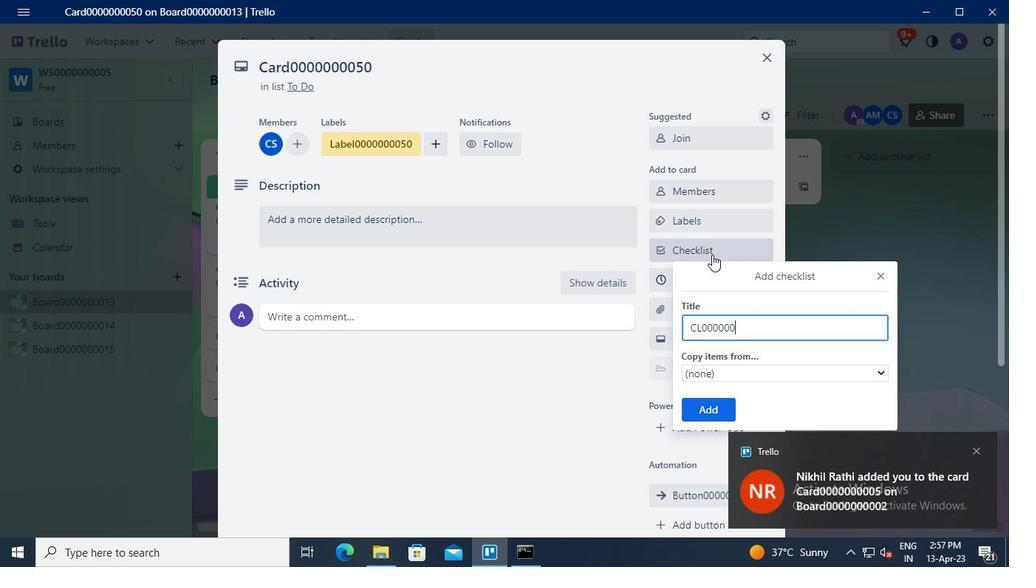 
Action: Keyboard <96>
Screenshot: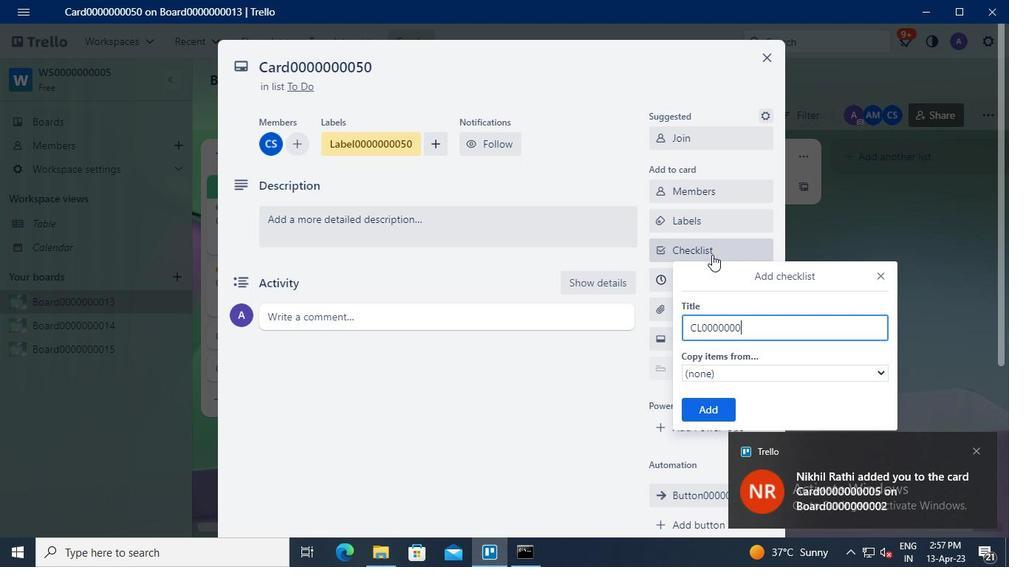 
Action: Keyboard <101>
Screenshot: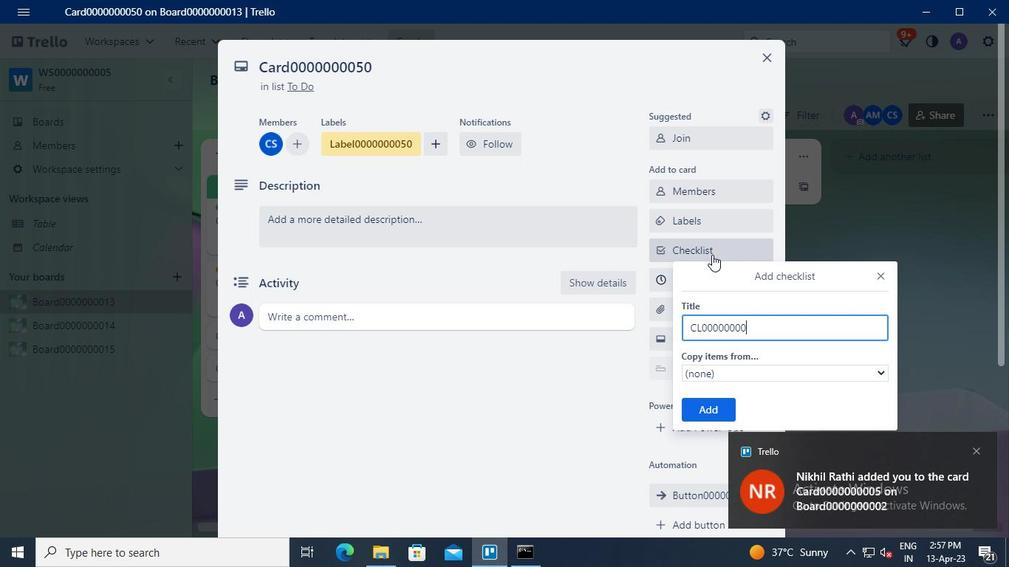 
Action: Keyboard <96>
Screenshot: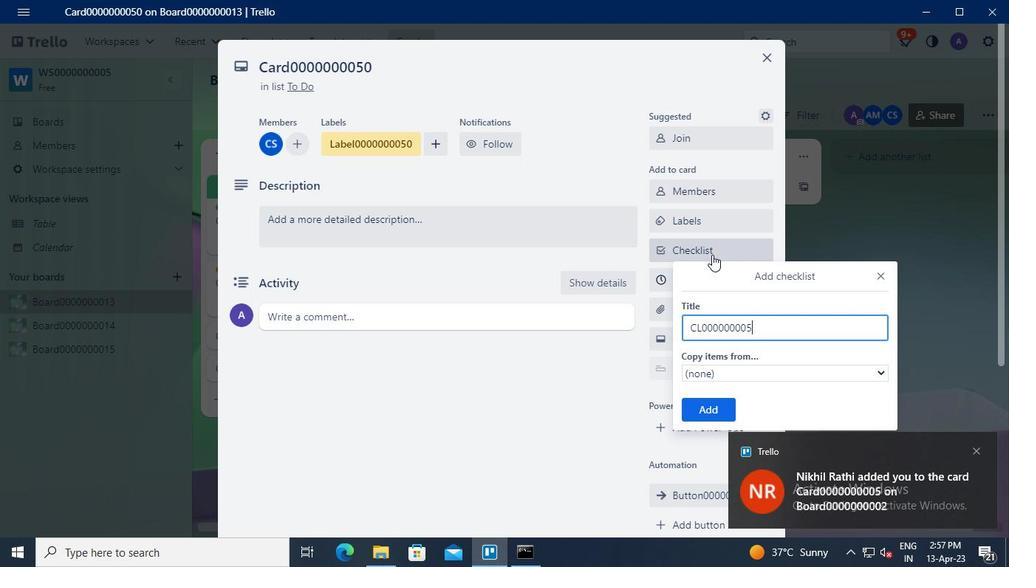
Action: Mouse moved to (714, 407)
Screenshot: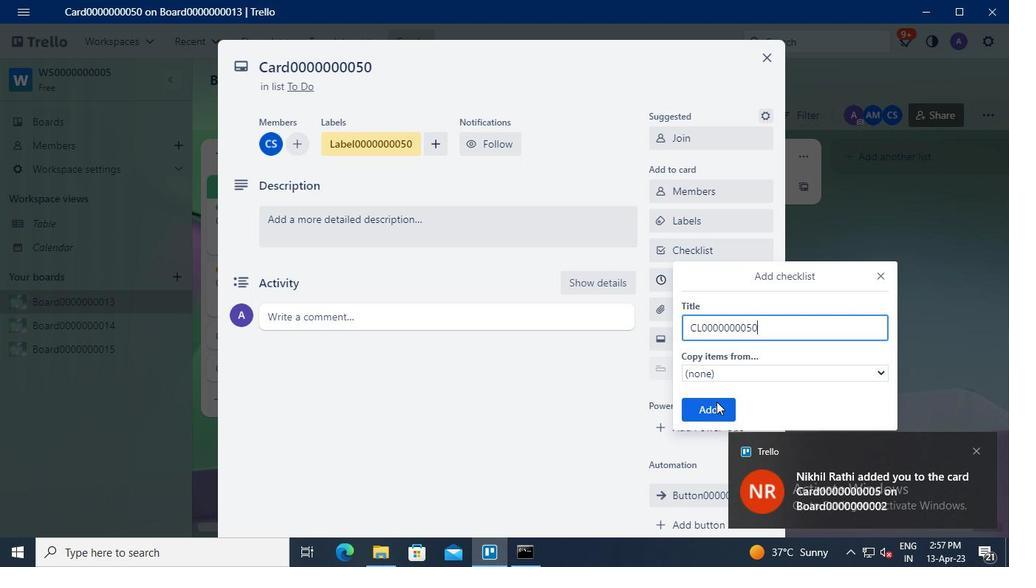 
Action: Mouse pressed left at (714, 407)
Screenshot: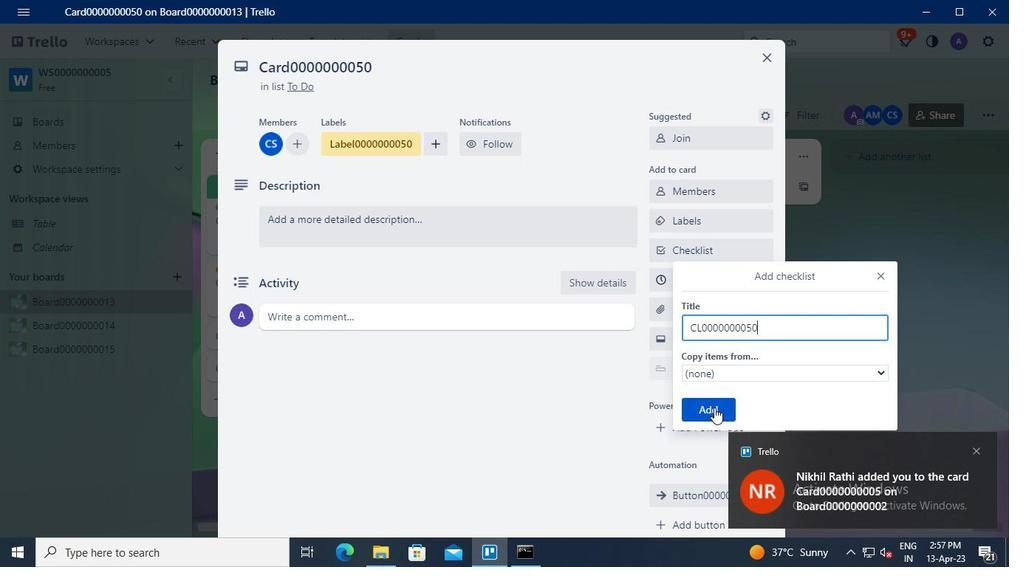 
Action: Mouse moved to (679, 277)
Screenshot: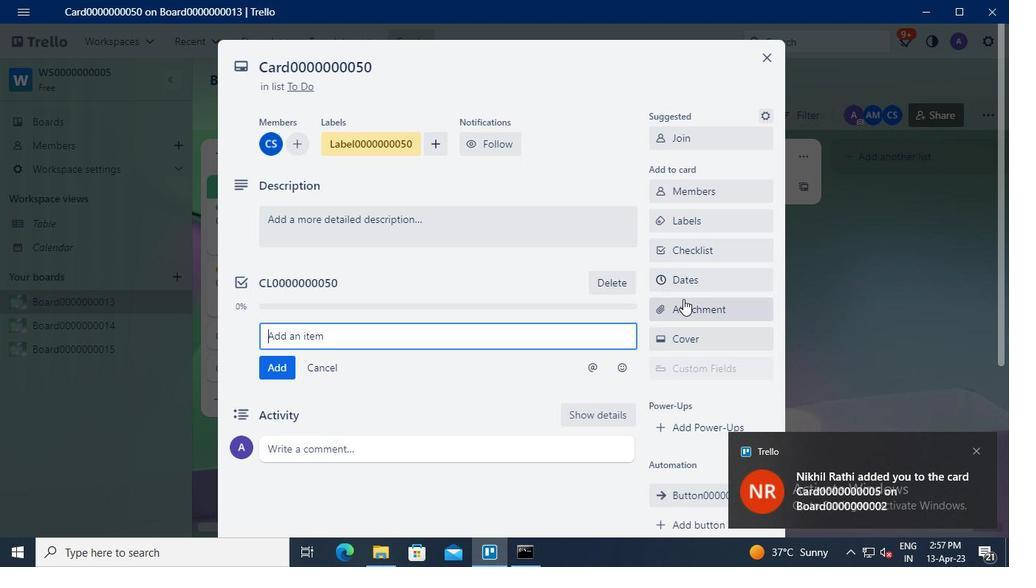
Action: Mouse pressed left at (679, 277)
Screenshot: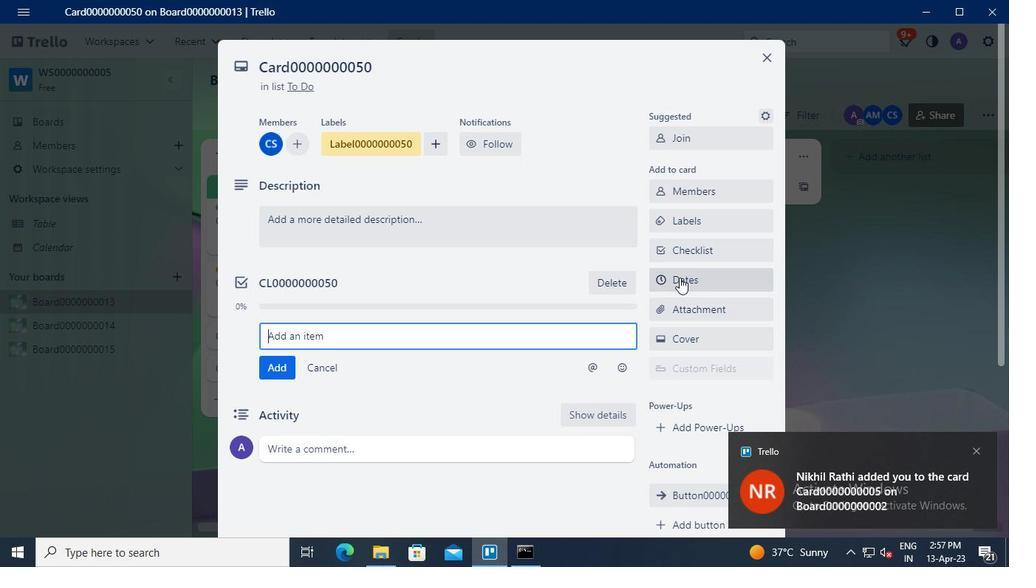 
Action: Mouse moved to (666, 342)
Screenshot: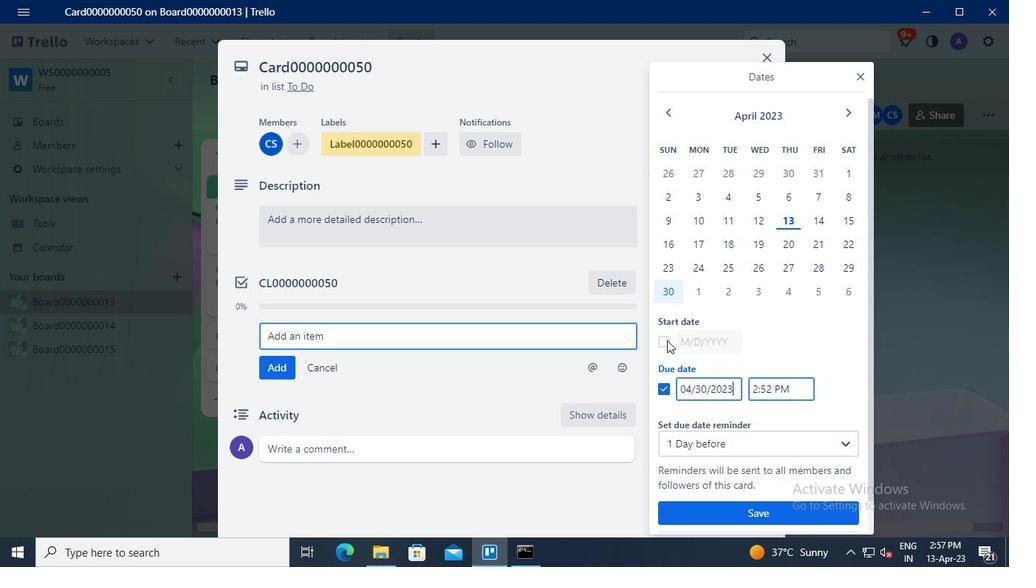 
Action: Mouse pressed left at (666, 342)
Screenshot: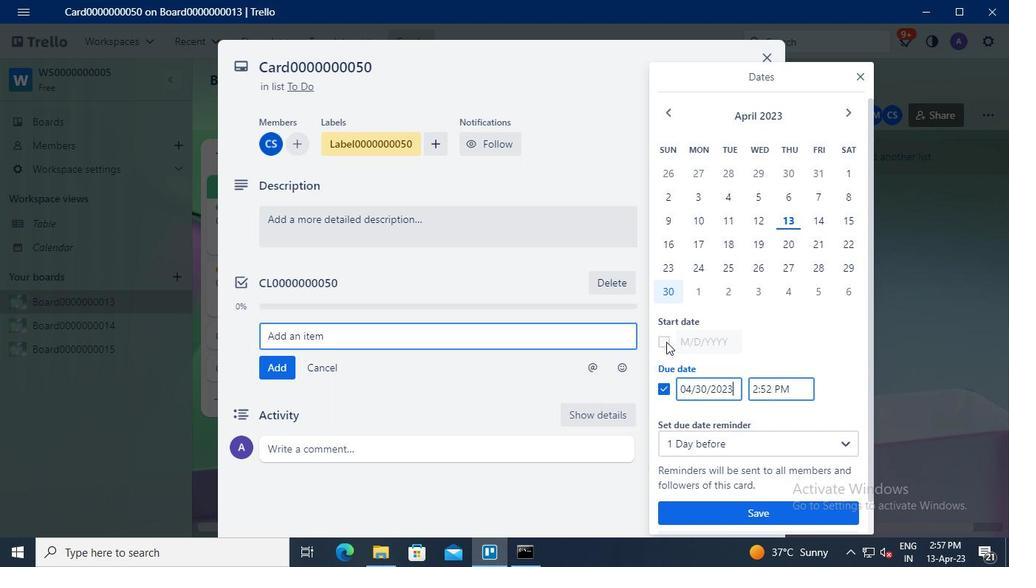 
Action: Mouse moved to (846, 112)
Screenshot: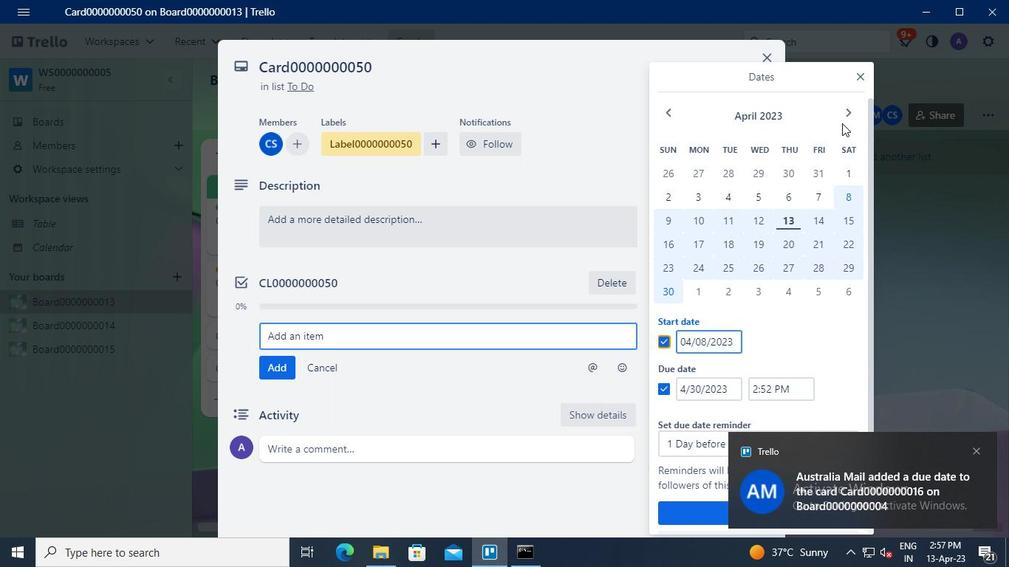 
Action: Mouse pressed left at (846, 112)
Screenshot: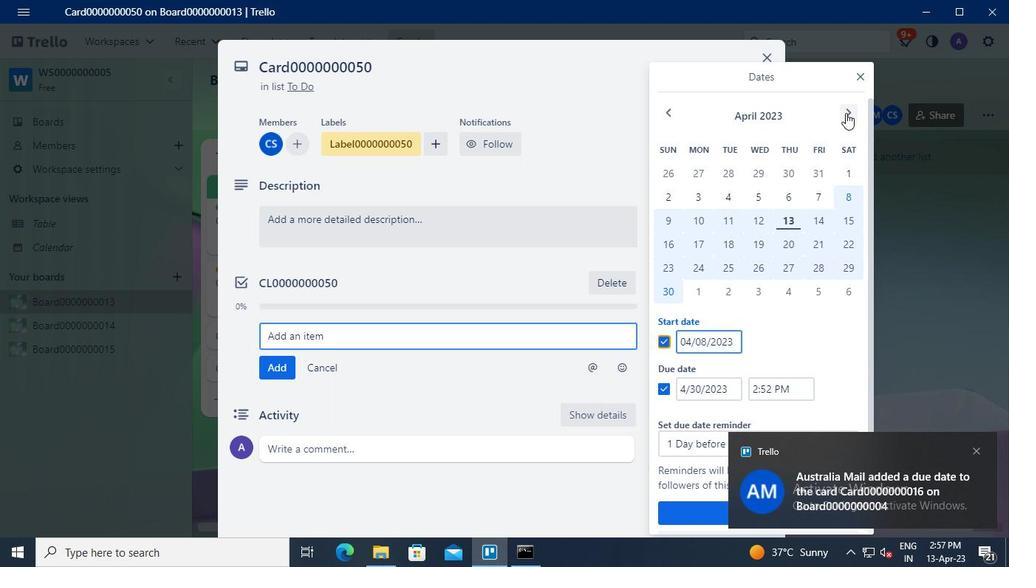 
Action: Mouse moved to (699, 195)
Screenshot: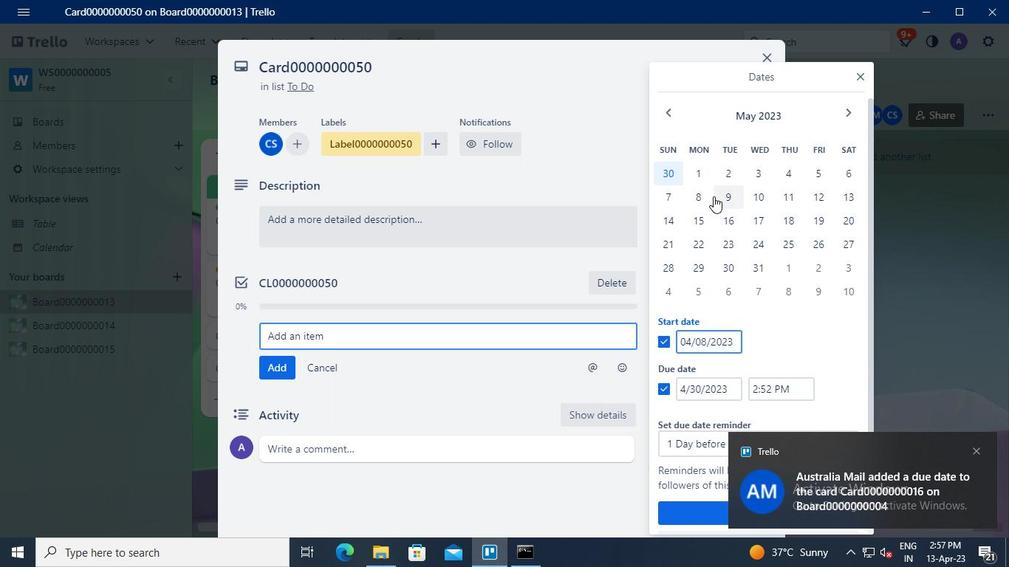 
Action: Mouse pressed left at (699, 195)
Screenshot: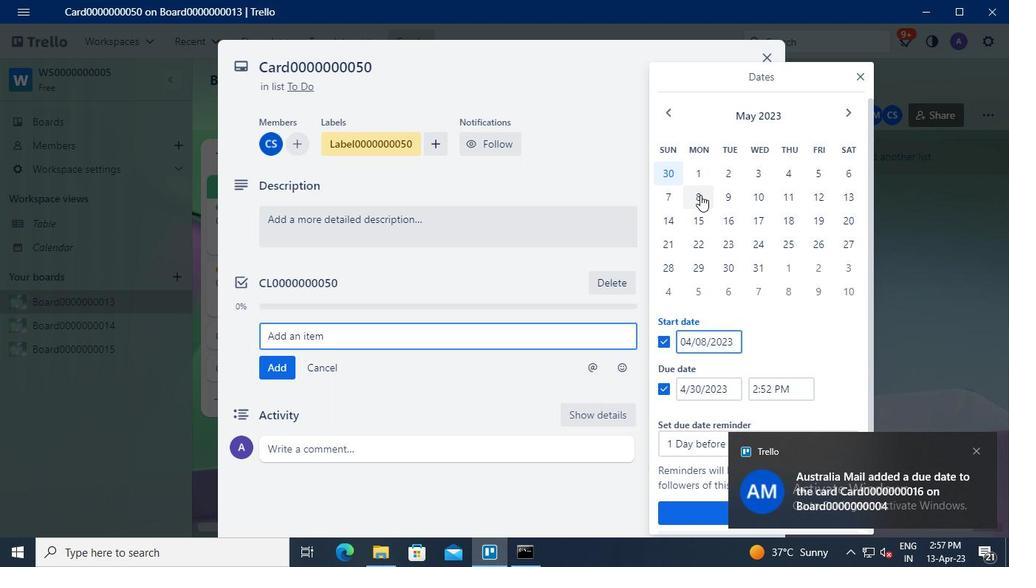
Action: Mouse moved to (756, 266)
Screenshot: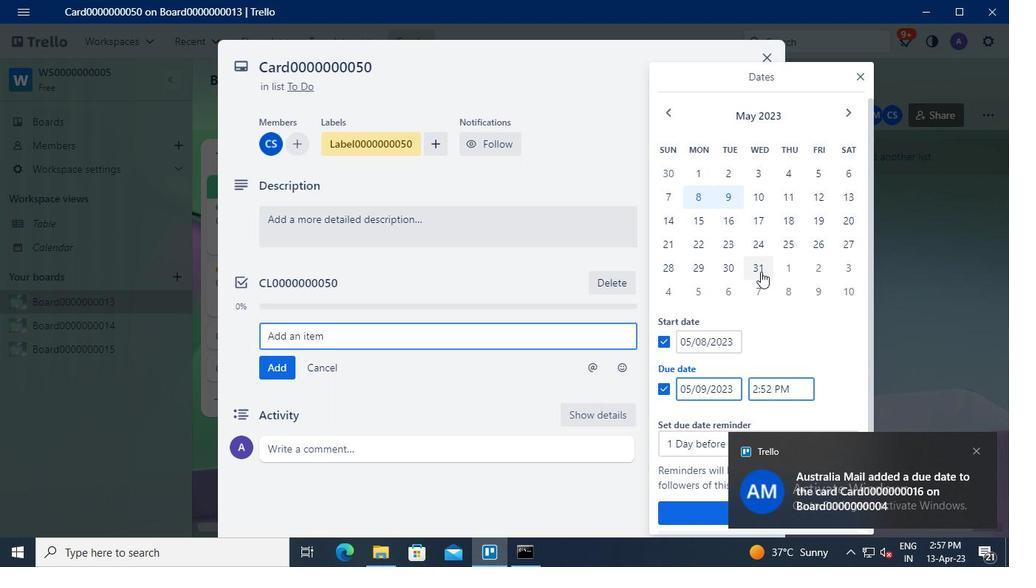 
Action: Mouse pressed left at (756, 266)
Screenshot: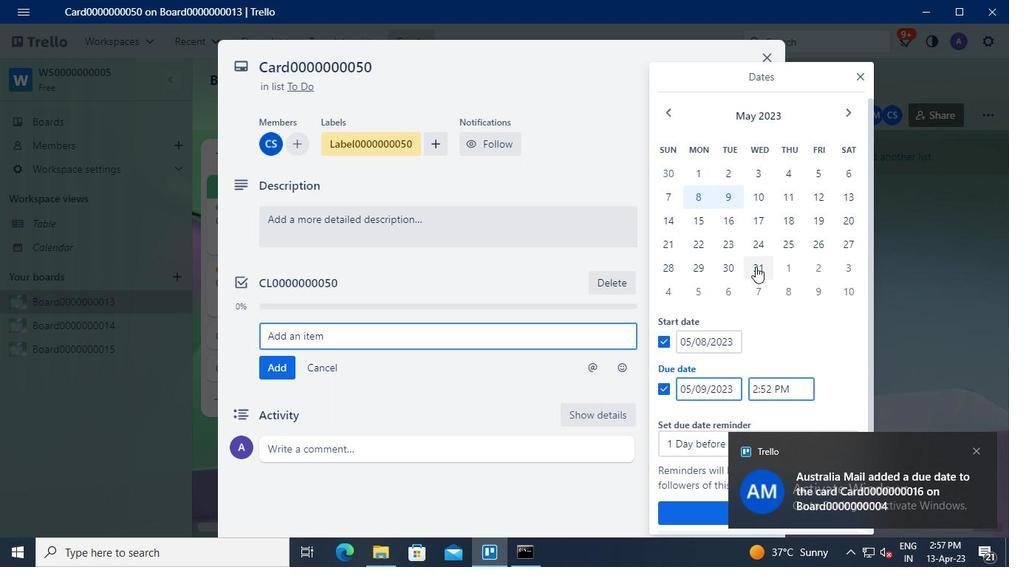 
Action: Mouse moved to (720, 512)
Screenshot: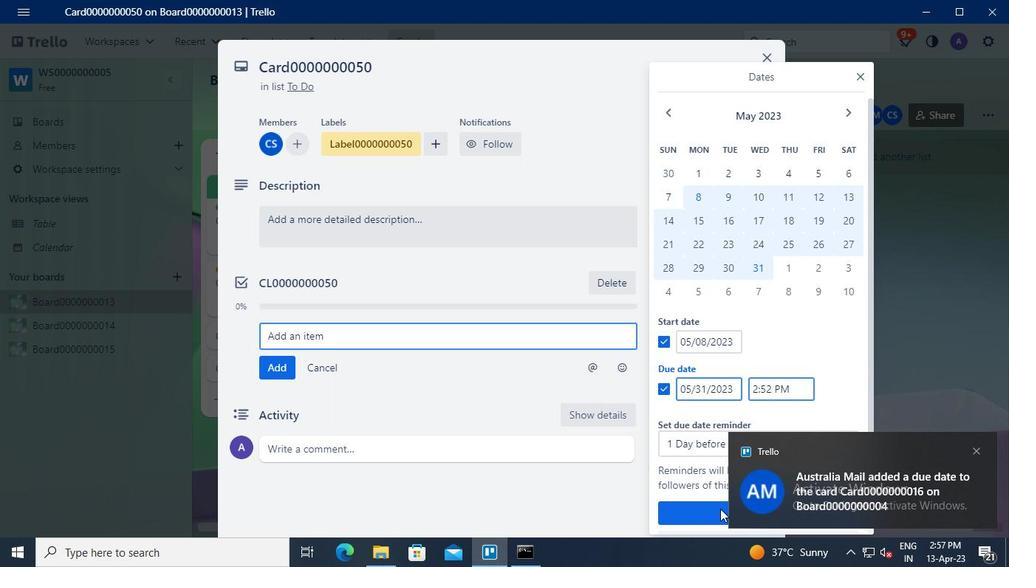 
Action: Mouse pressed left at (720, 512)
Screenshot: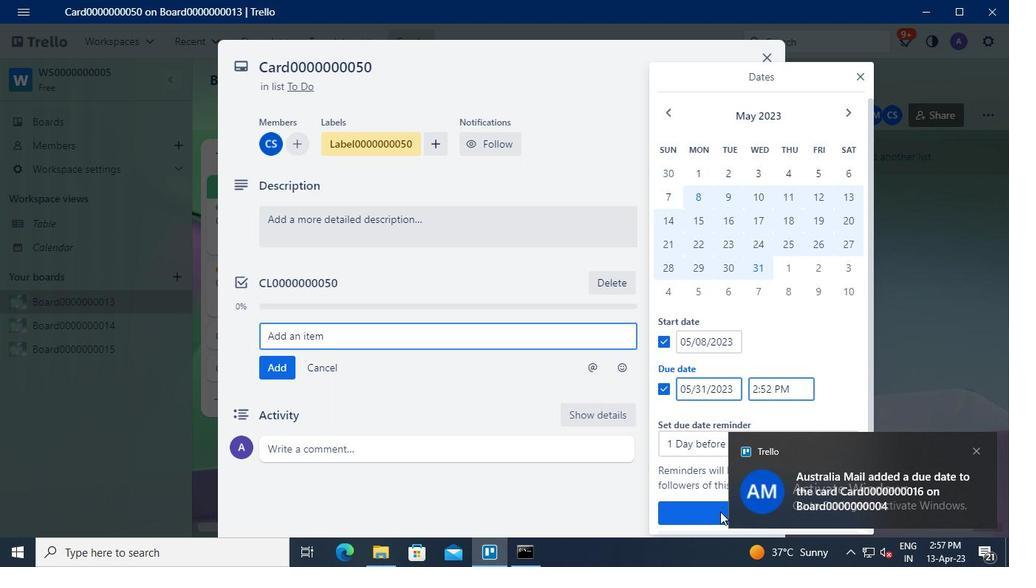 
Action: Mouse moved to (705, 515)
Screenshot: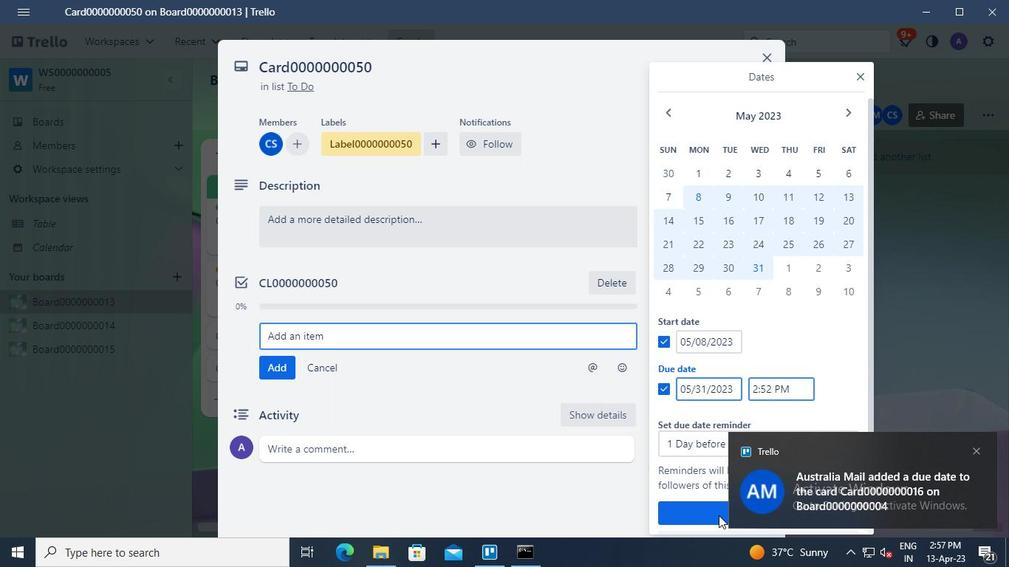 
Action: Mouse pressed left at (705, 515)
Screenshot: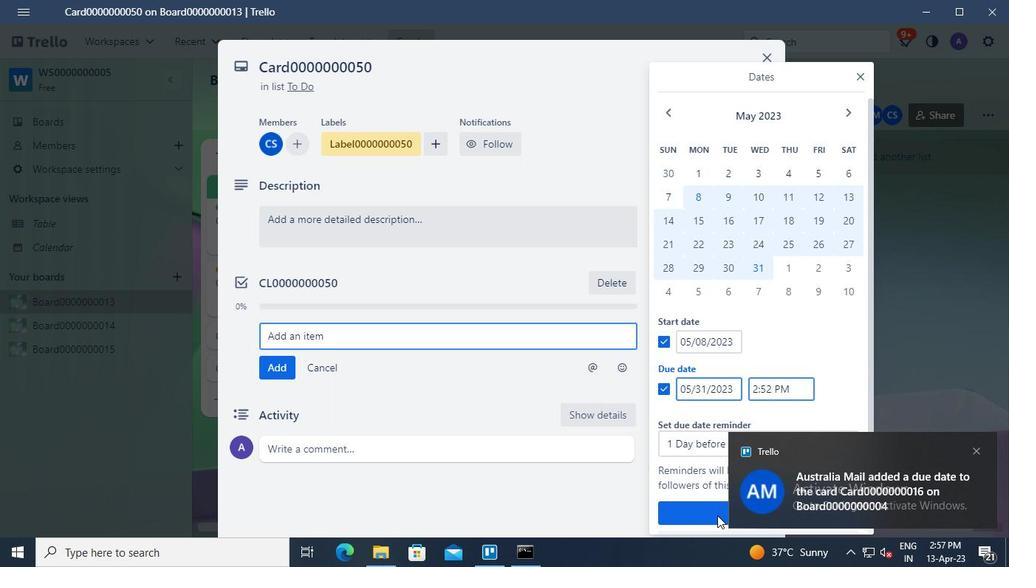 
Action: Mouse moved to (527, 549)
Screenshot: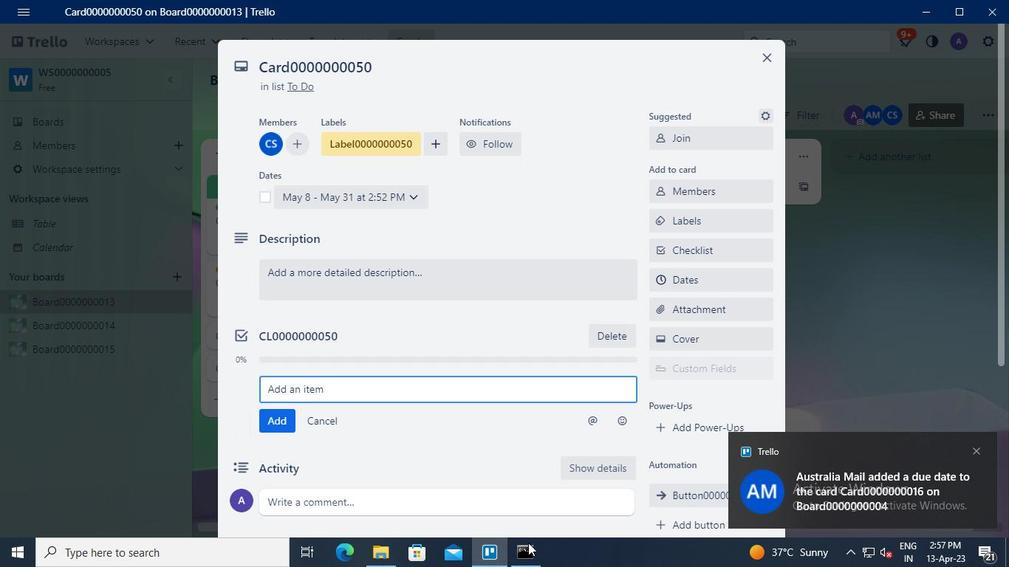 
Action: Mouse pressed left at (527, 549)
Screenshot: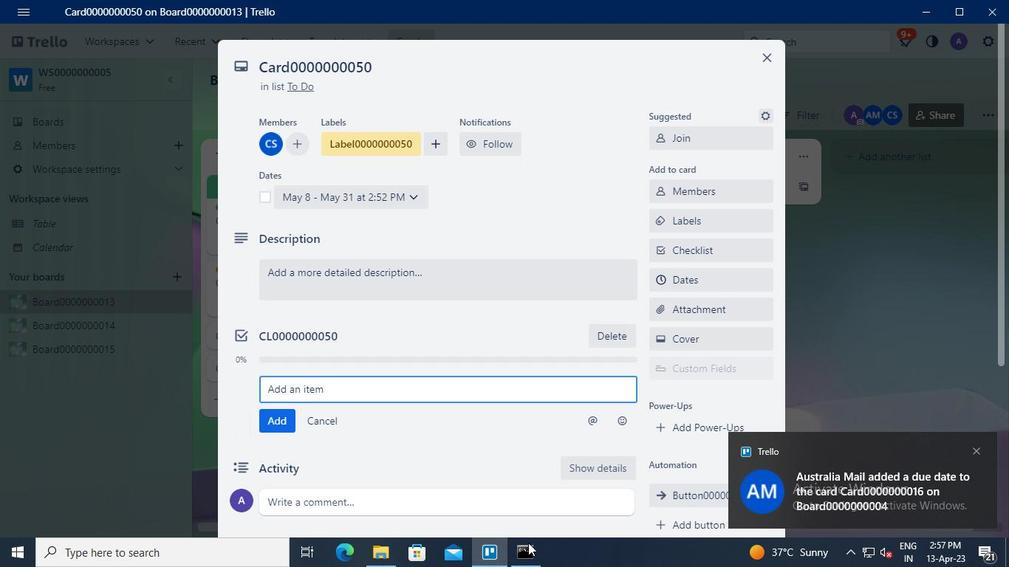 
Action: Mouse moved to (729, 32)
Screenshot: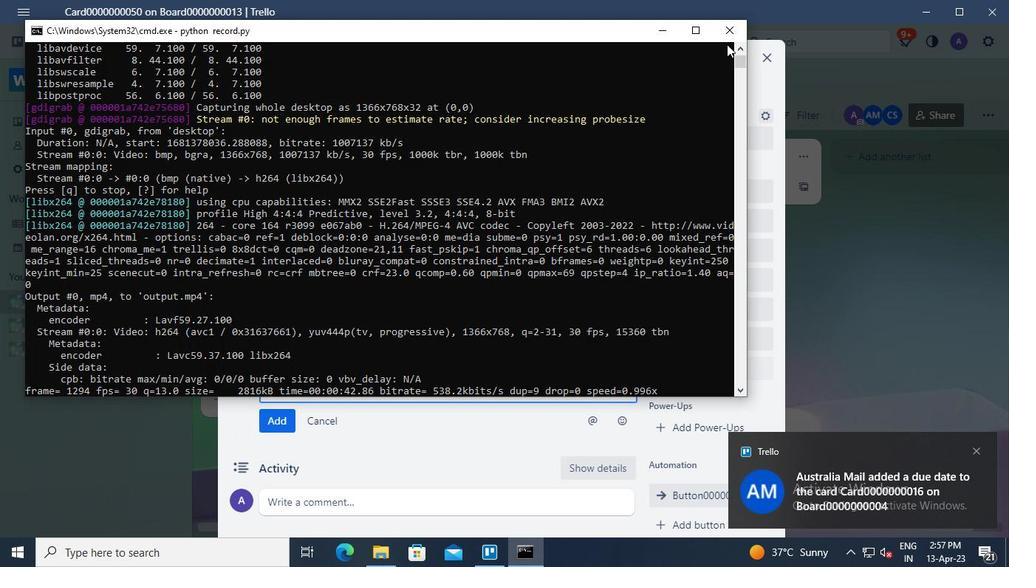 
Action: Mouse pressed left at (729, 32)
Screenshot: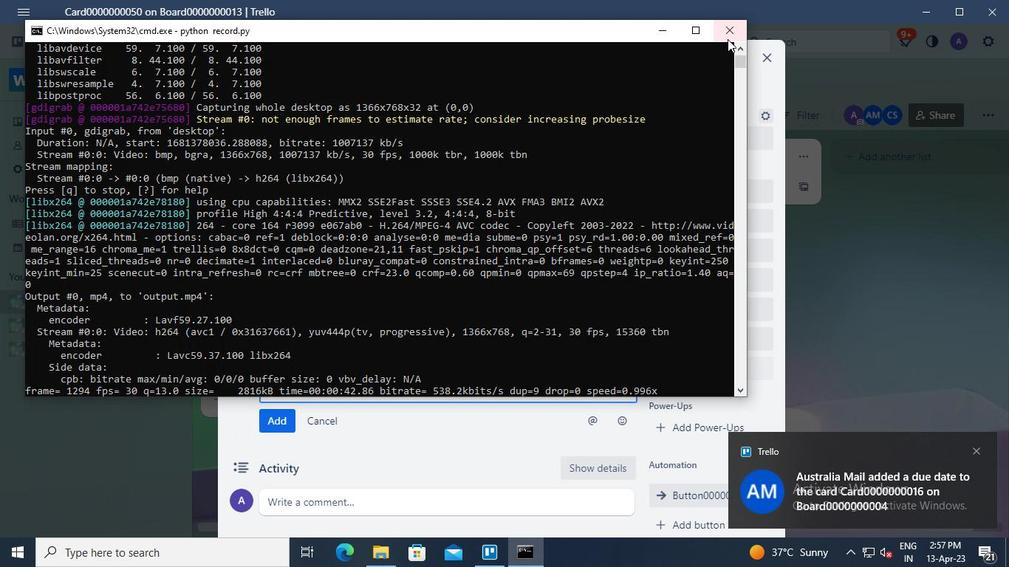 
